 Task: Look for space in Srono, Indonesia from 2nd September, 2023 to 10th September, 2023 for 1 adult in price range Rs.5000 to Rs.16000. Place can be private room with 1  bedroom having 1 bed and 1 bathroom. Property type can be house, flat, guest house, hotel. Booking option can be shelf check-in. Required host language is English.
Action: Mouse moved to (434, 76)
Screenshot: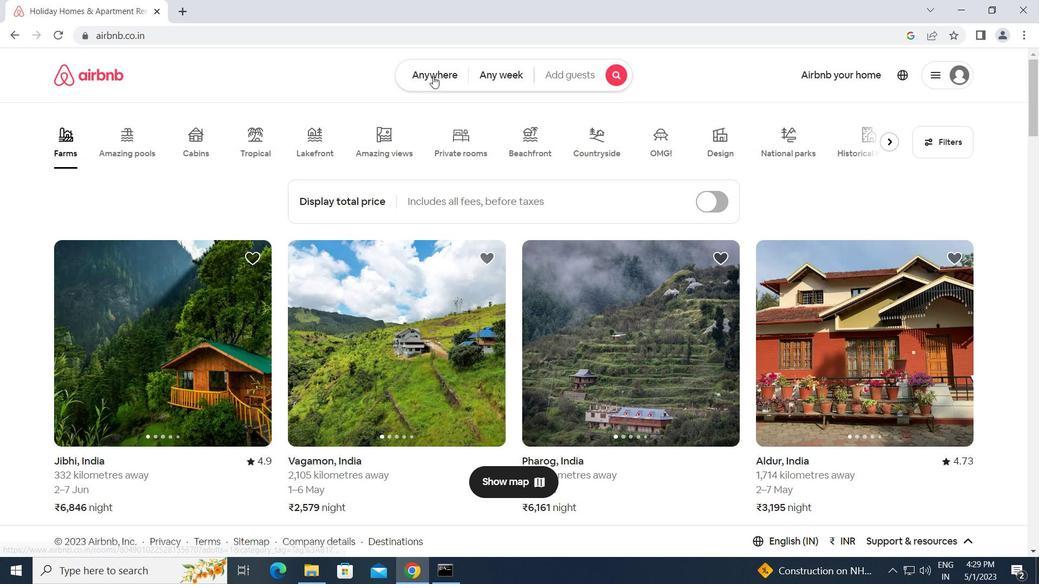 
Action: Mouse pressed left at (434, 76)
Screenshot: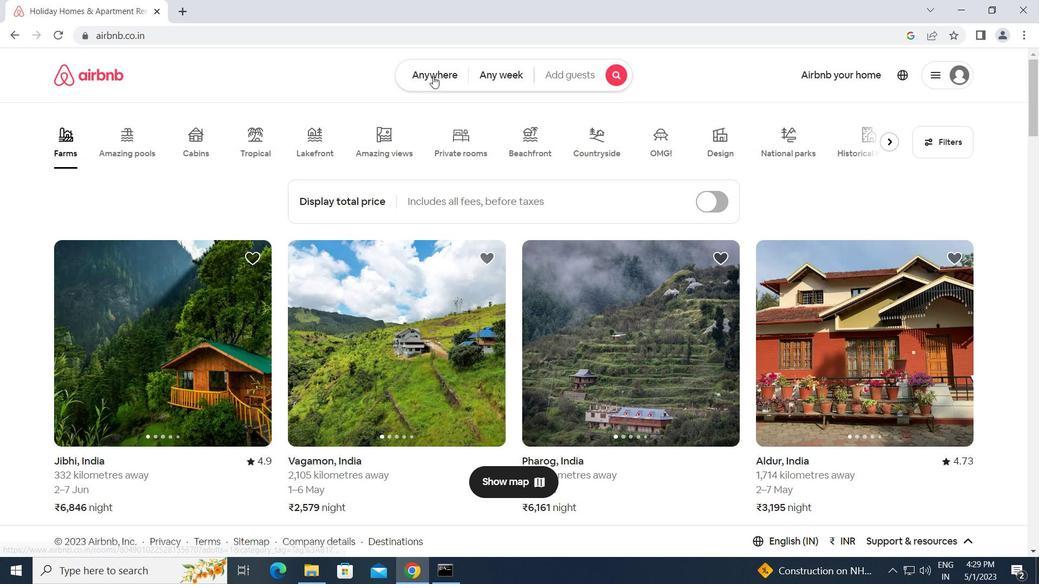 
Action: Mouse moved to (385, 113)
Screenshot: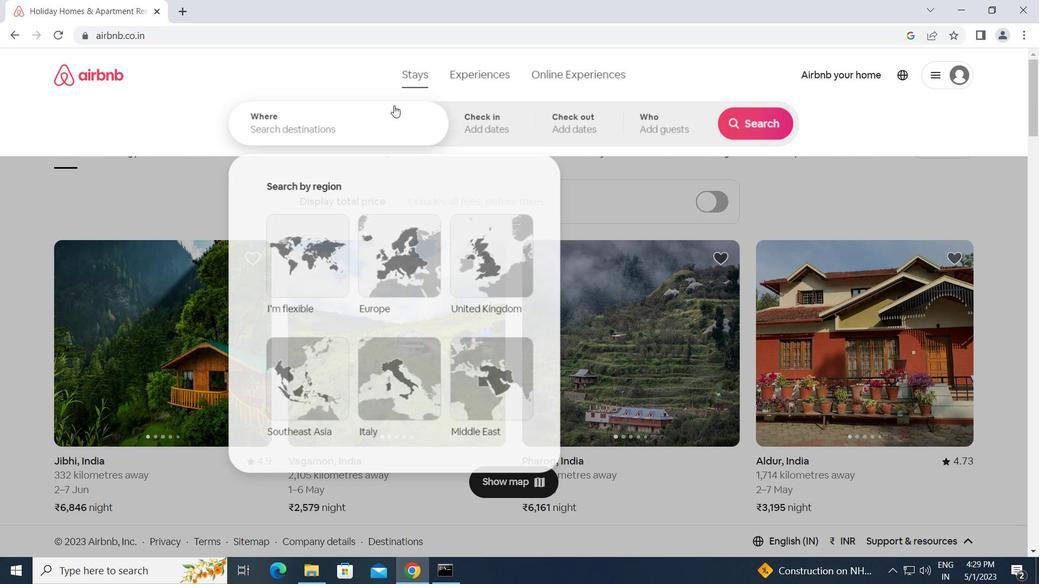 
Action: Mouse pressed left at (385, 113)
Screenshot: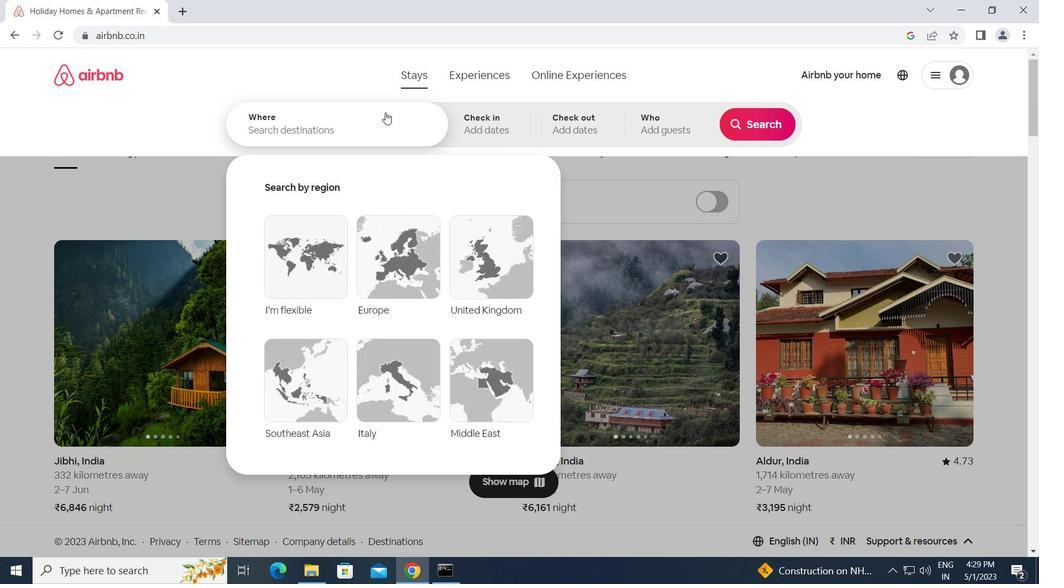 
Action: Key pressed s<Key.caps_lock>rono,<Key.space><Key.caps_lock>i<Key.caps_lock>ndonesia<Key.enter>
Screenshot: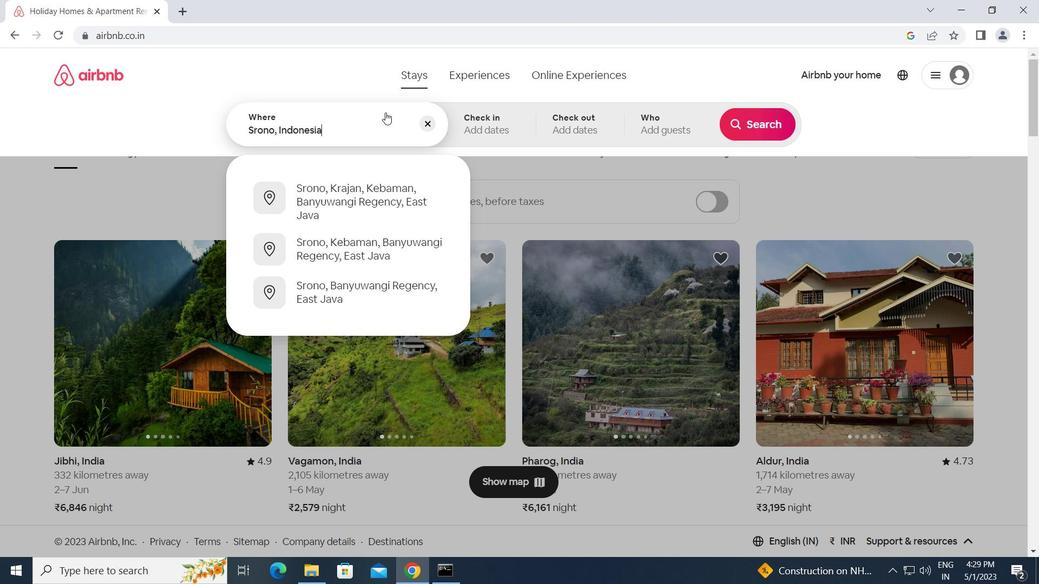 
Action: Mouse moved to (753, 234)
Screenshot: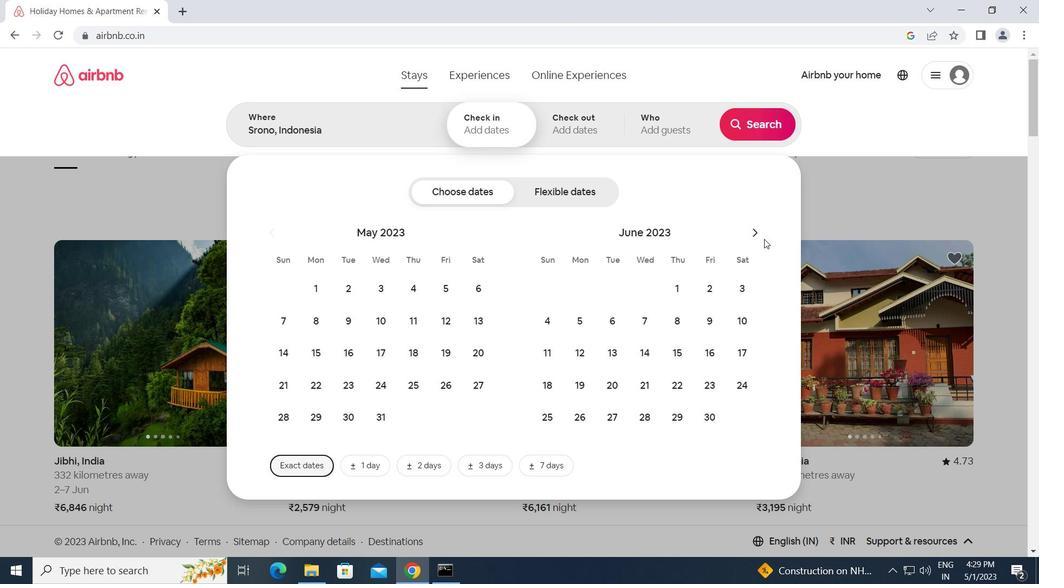 
Action: Mouse pressed left at (753, 234)
Screenshot: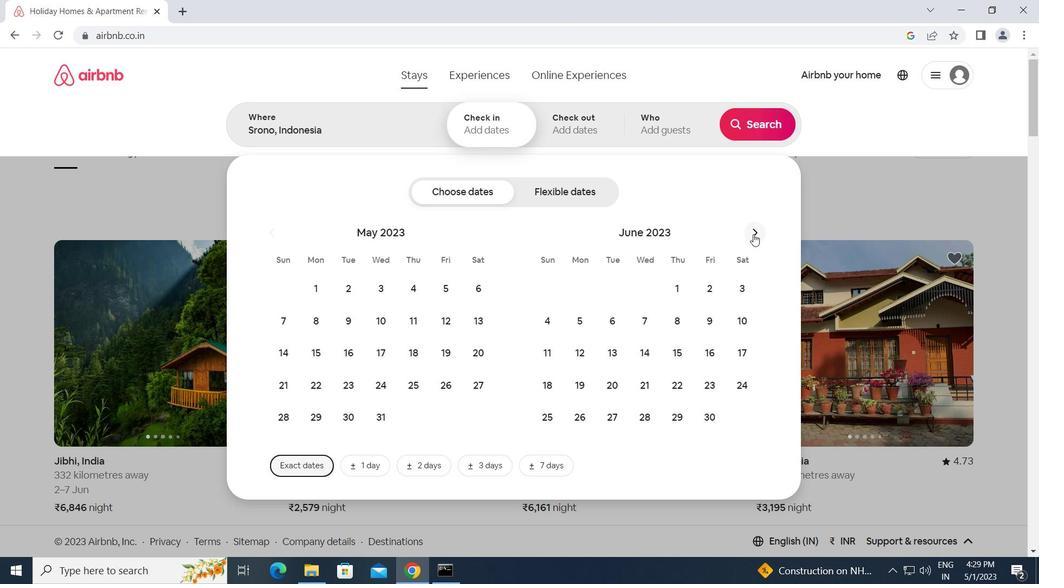 
Action: Mouse pressed left at (753, 234)
Screenshot: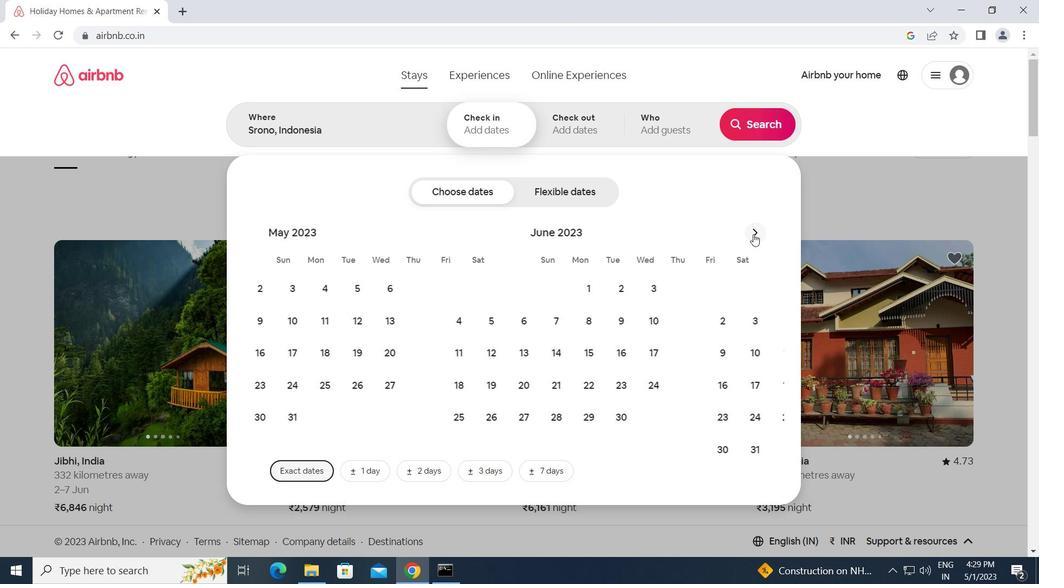 
Action: Mouse pressed left at (753, 234)
Screenshot: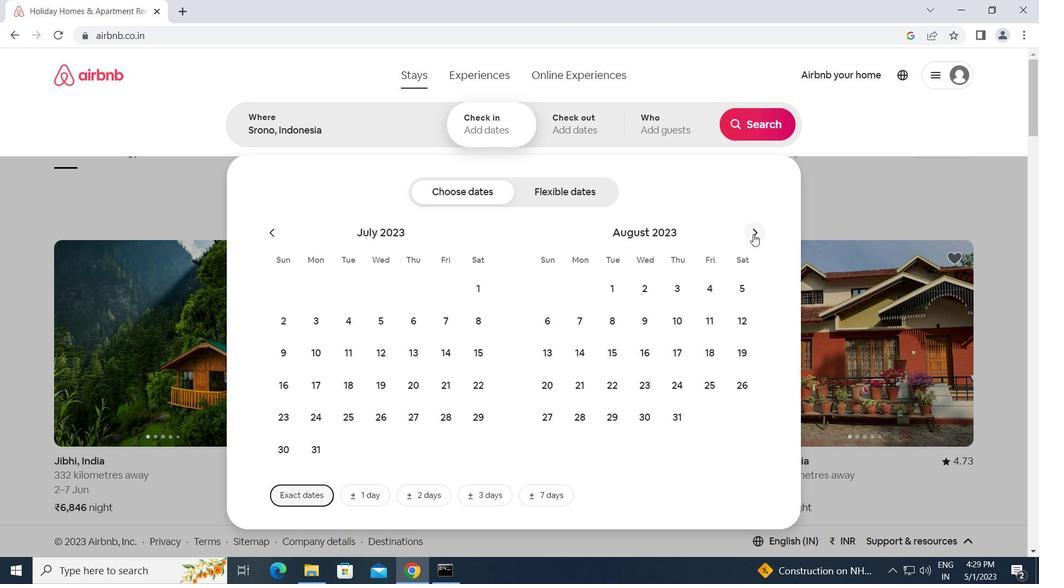 
Action: Mouse moved to (730, 290)
Screenshot: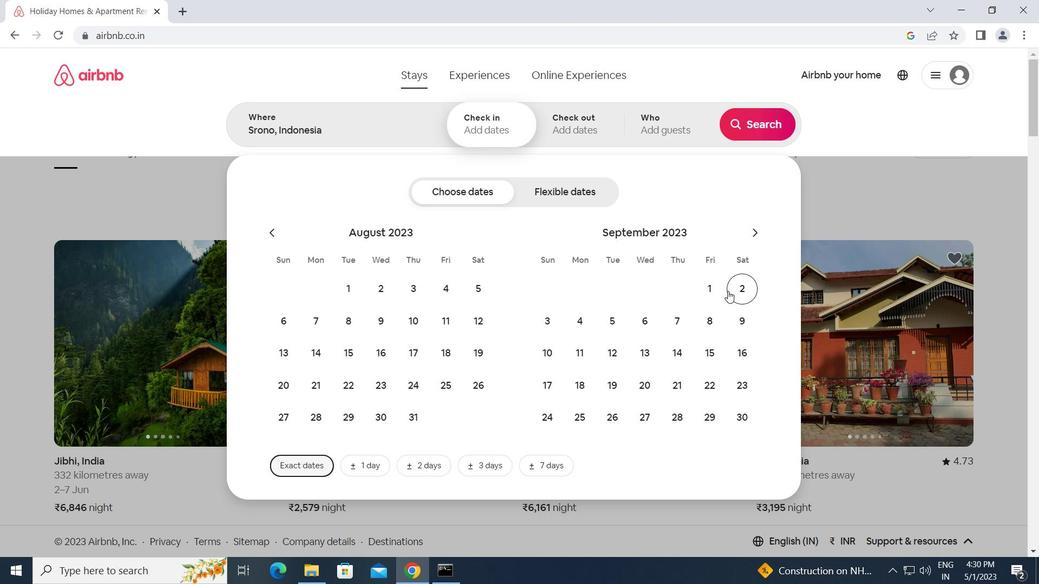 
Action: Mouse pressed left at (730, 290)
Screenshot: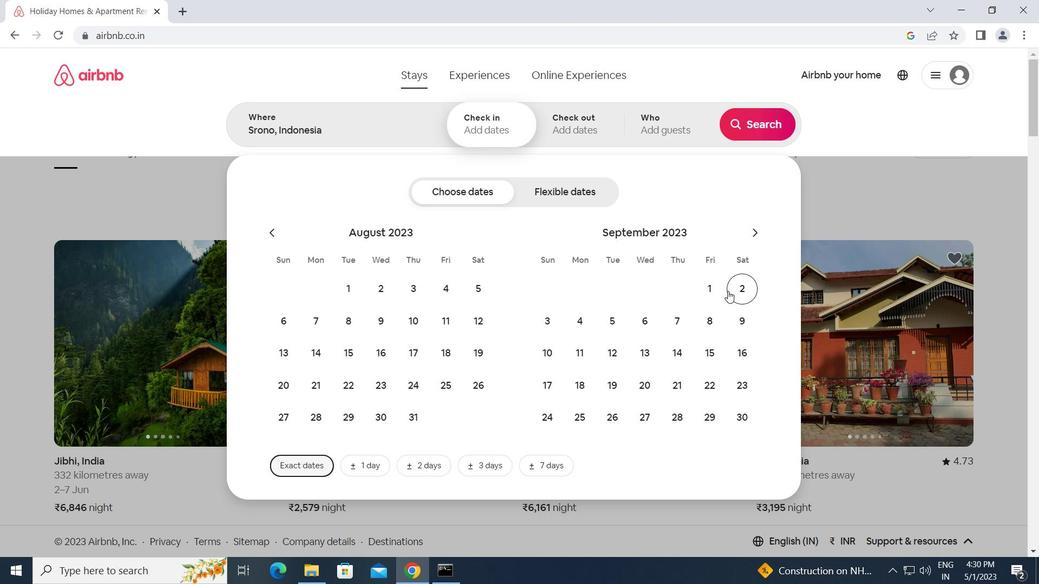 
Action: Mouse moved to (556, 350)
Screenshot: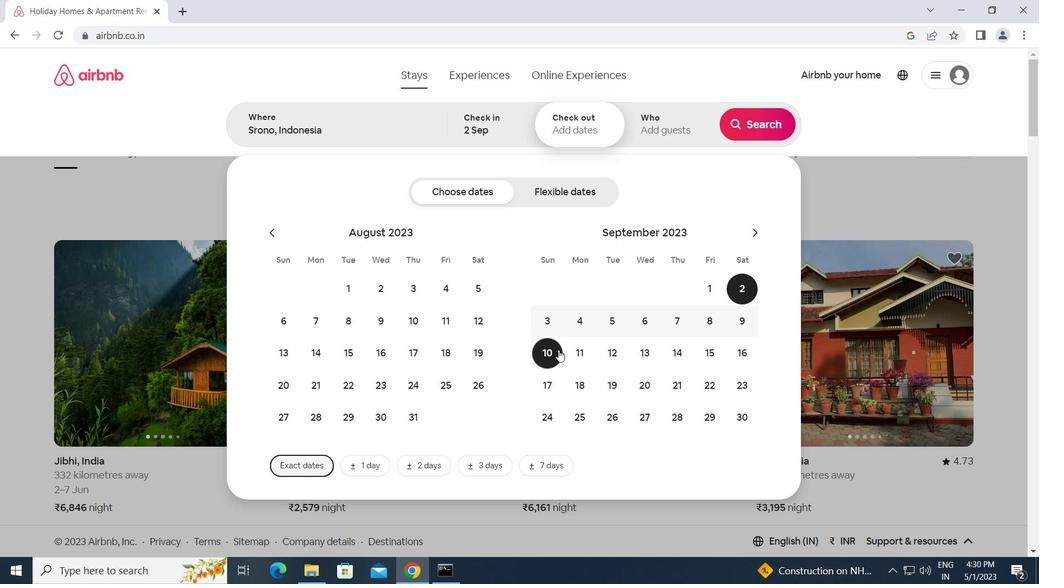 
Action: Mouse pressed left at (556, 350)
Screenshot: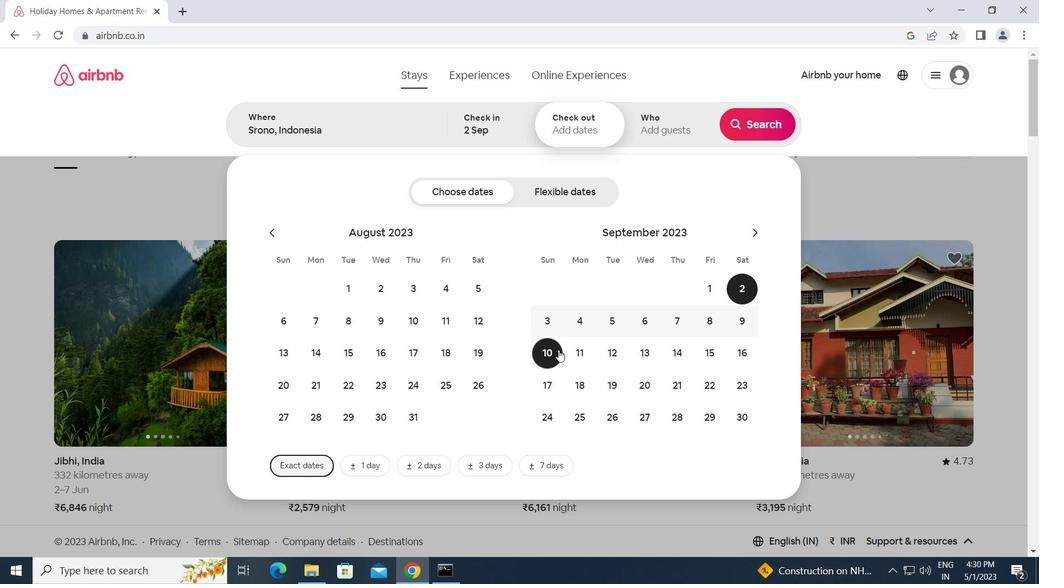 
Action: Mouse moved to (660, 127)
Screenshot: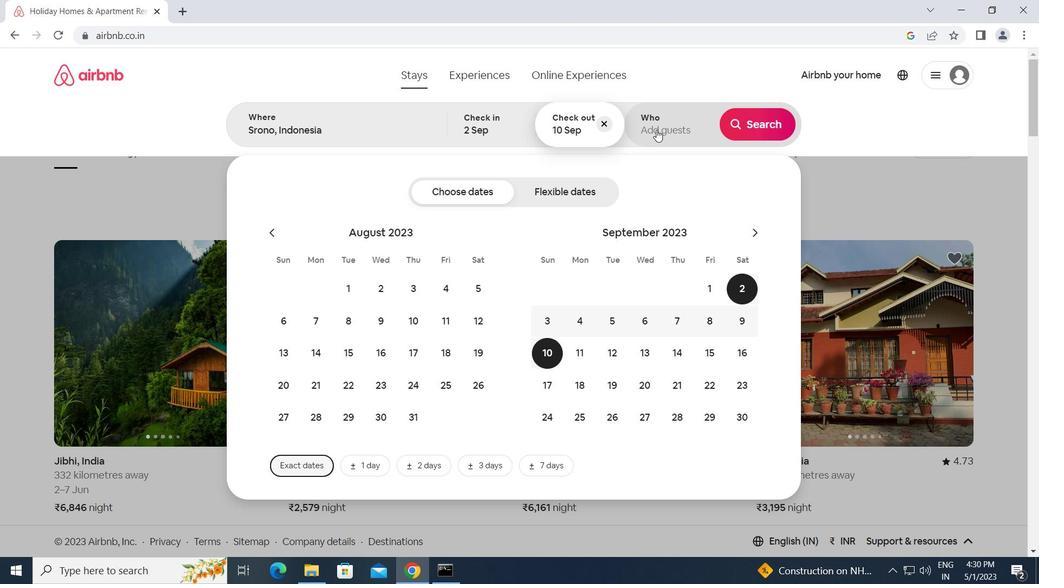 
Action: Mouse pressed left at (660, 127)
Screenshot: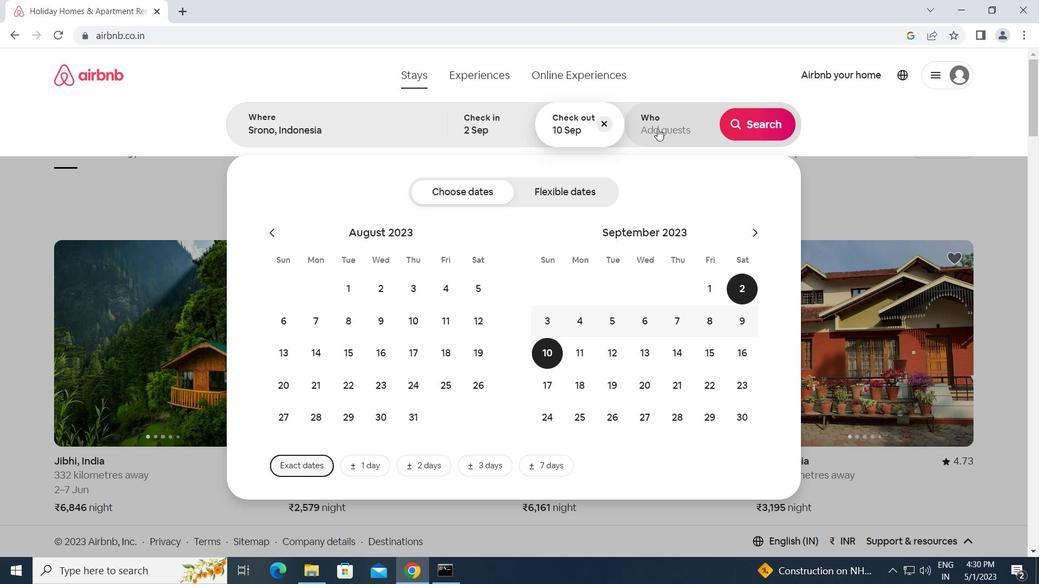 
Action: Mouse moved to (763, 199)
Screenshot: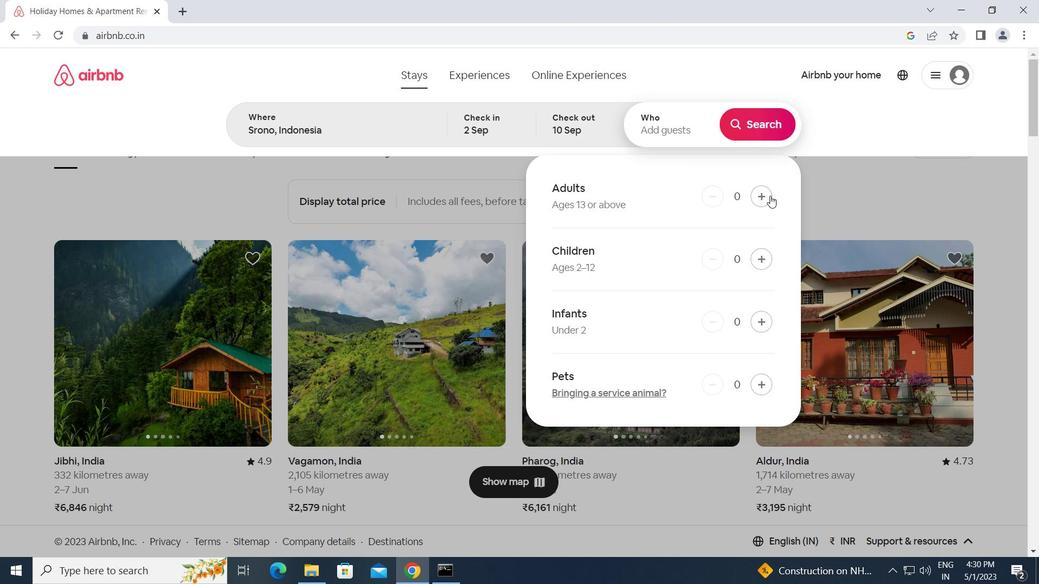 
Action: Mouse pressed left at (763, 199)
Screenshot: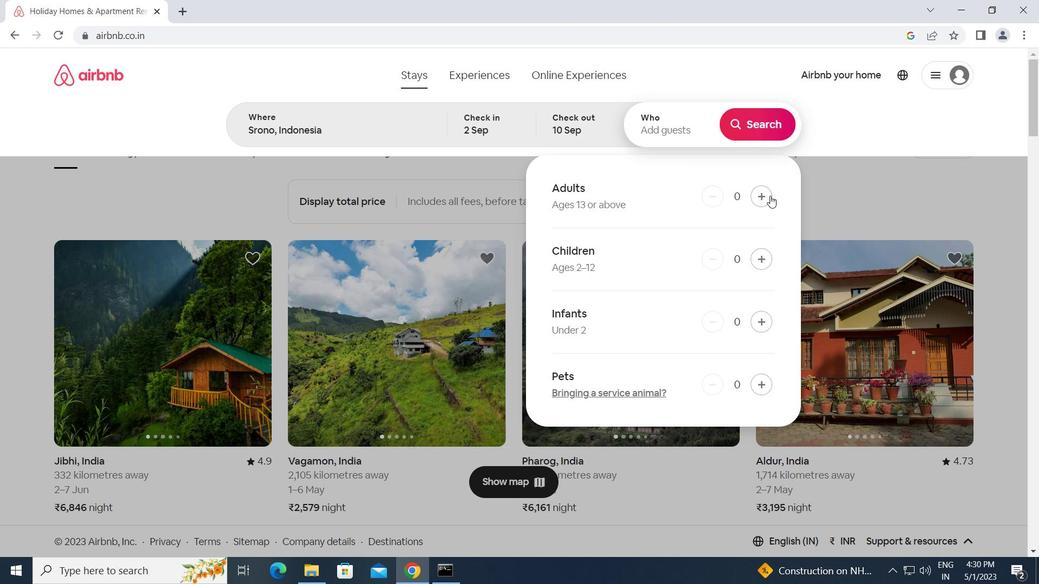 
Action: Mouse moved to (765, 109)
Screenshot: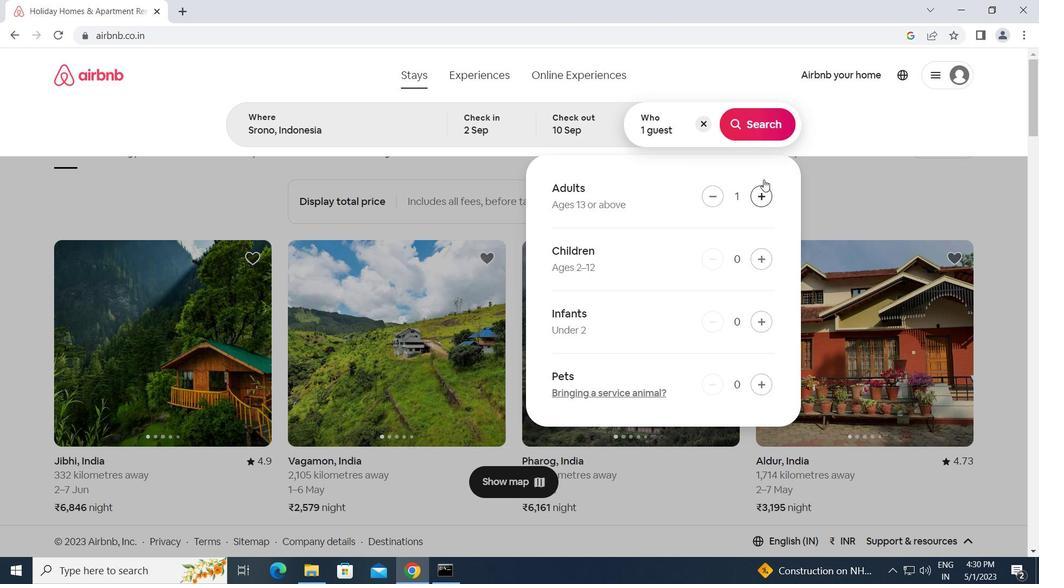 
Action: Mouse pressed left at (765, 109)
Screenshot: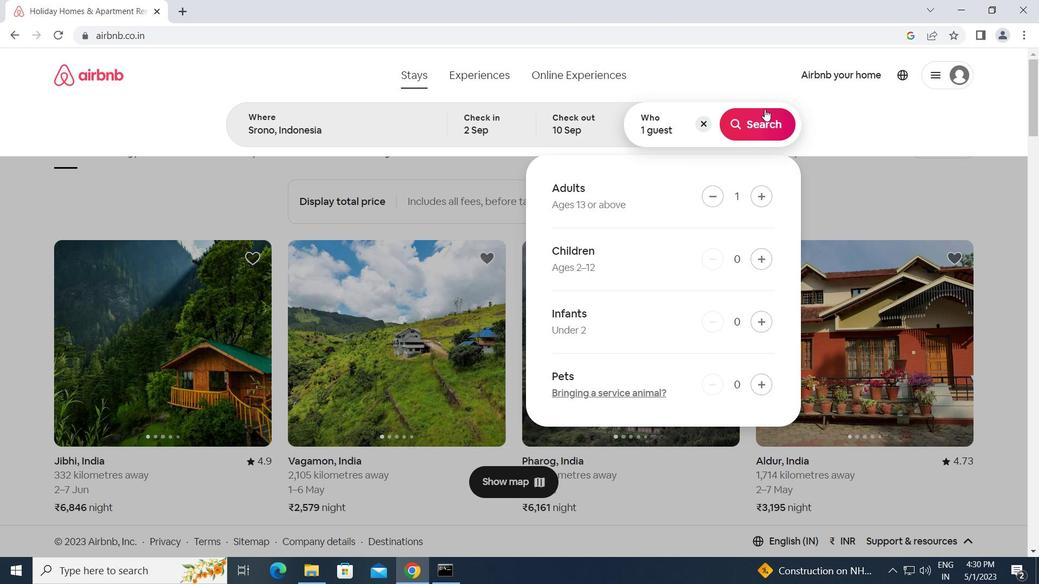 
Action: Mouse moved to (963, 127)
Screenshot: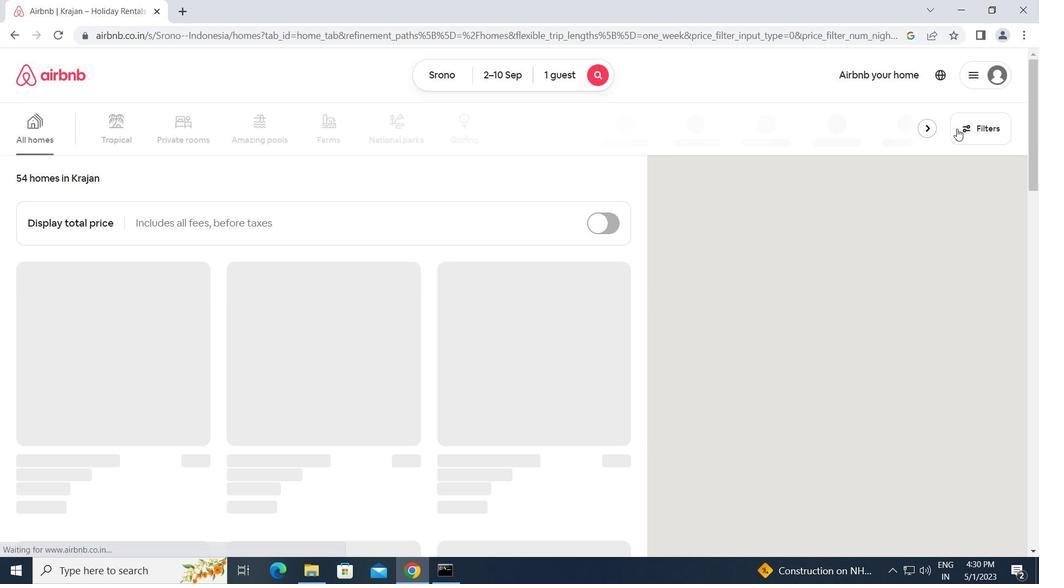 
Action: Mouse pressed left at (963, 127)
Screenshot: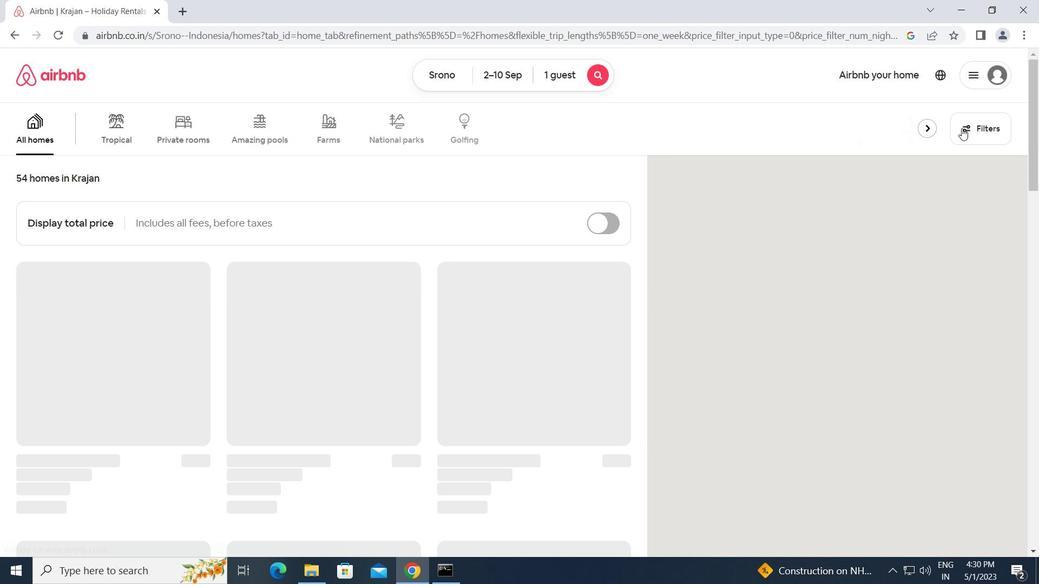 
Action: Mouse moved to (360, 305)
Screenshot: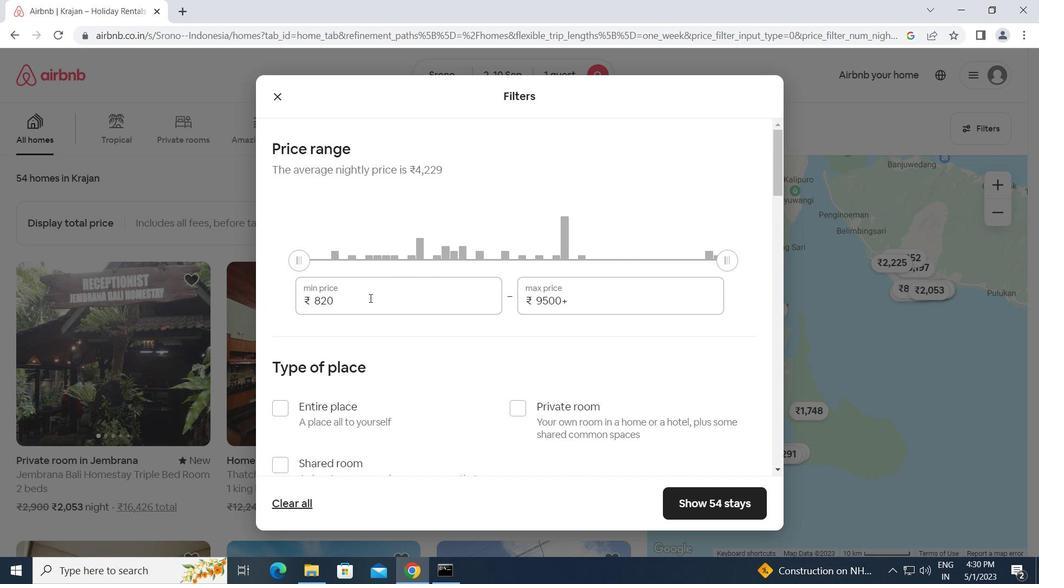 
Action: Mouse pressed left at (360, 305)
Screenshot: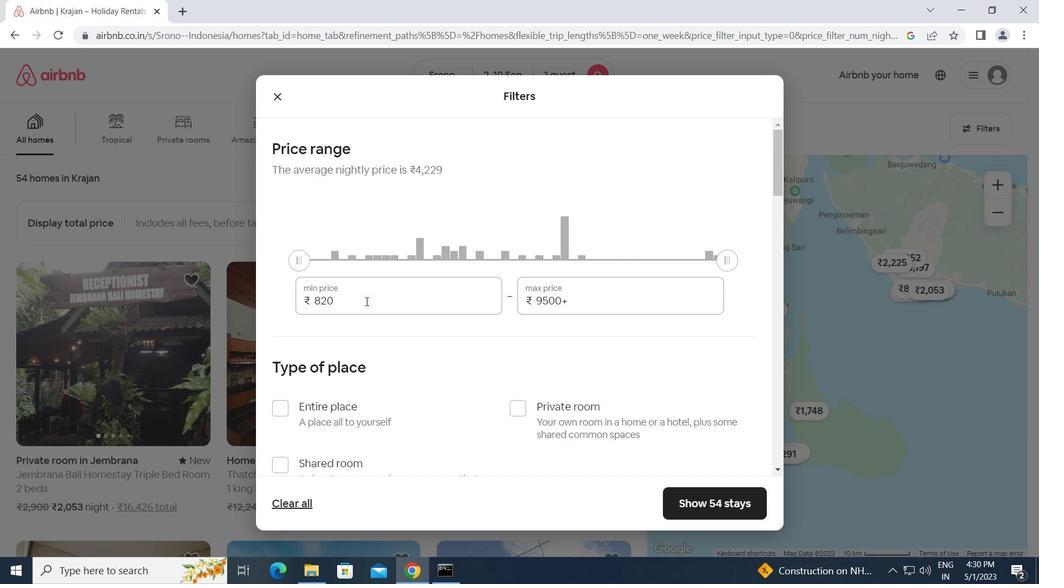 
Action: Mouse moved to (306, 313)
Screenshot: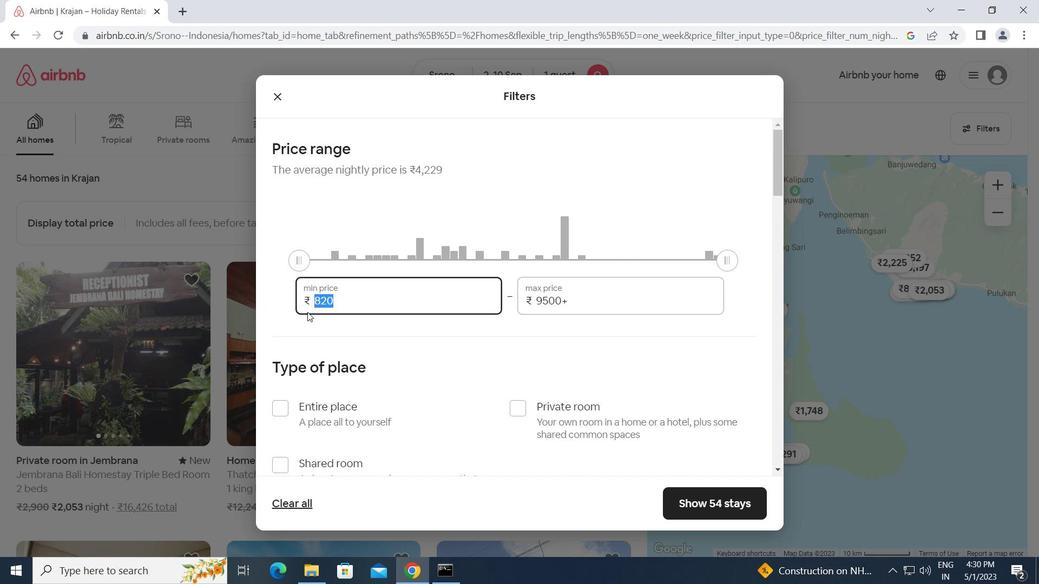 
Action: Key pressed 5000<Key.tab>16000
Screenshot: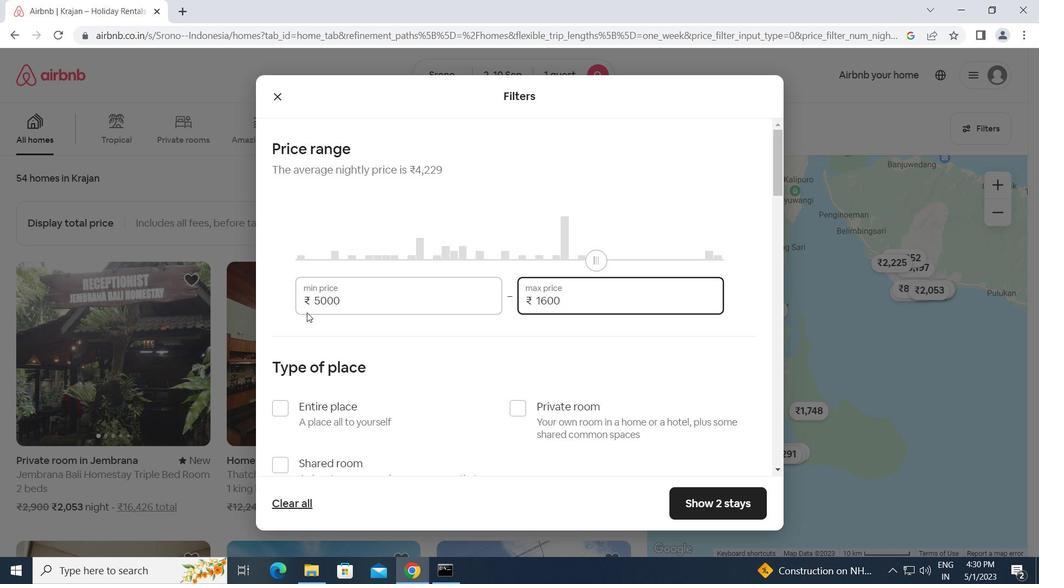 
Action: Mouse moved to (371, 318)
Screenshot: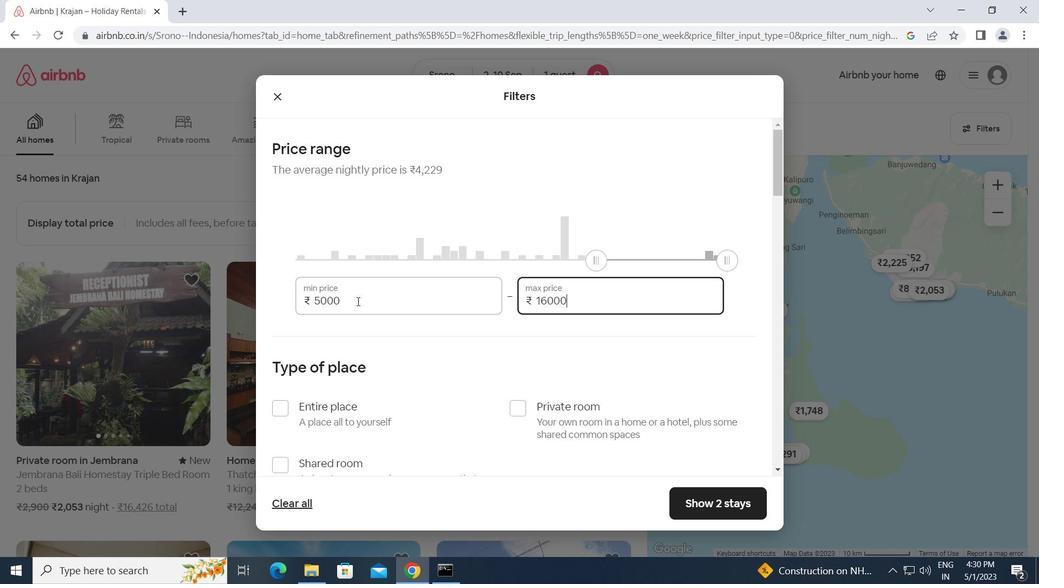 
Action: Mouse scrolled (371, 317) with delta (0, 0)
Screenshot: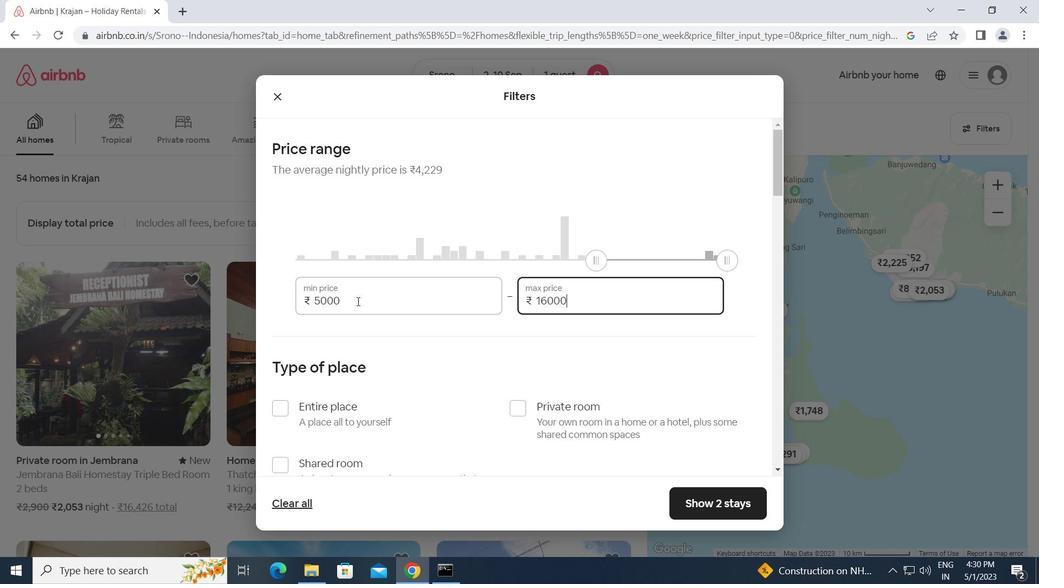
Action: Mouse moved to (376, 324)
Screenshot: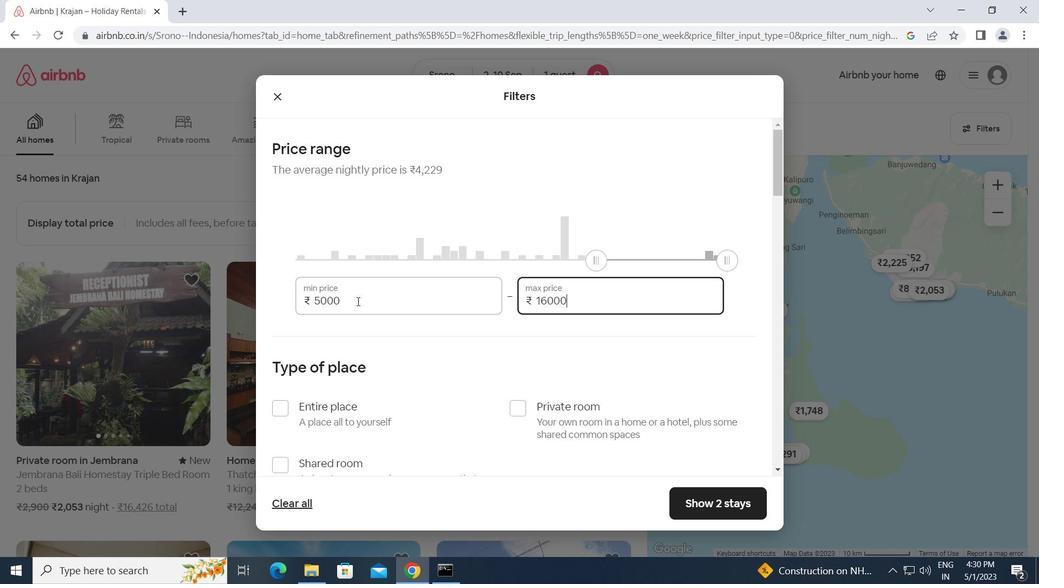 
Action: Mouse scrolled (376, 323) with delta (0, 0)
Screenshot: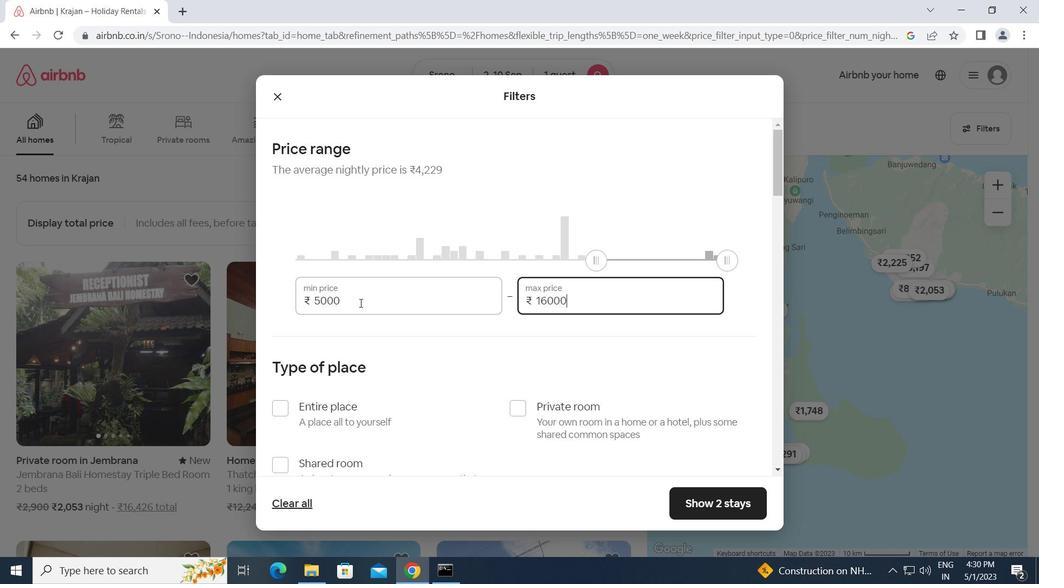 
Action: Mouse moved to (524, 273)
Screenshot: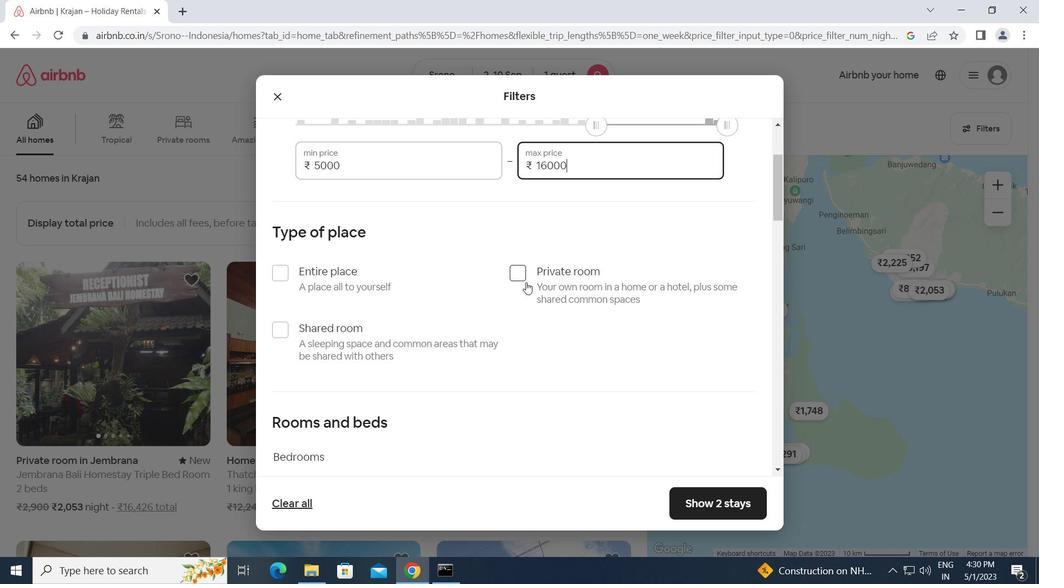 
Action: Mouse pressed left at (524, 273)
Screenshot: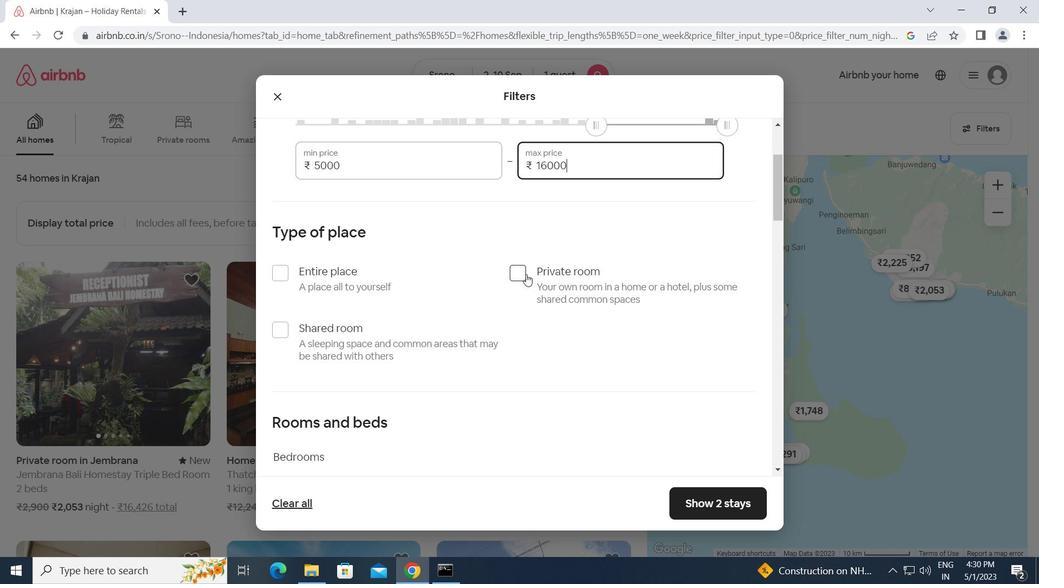
Action: Mouse moved to (511, 294)
Screenshot: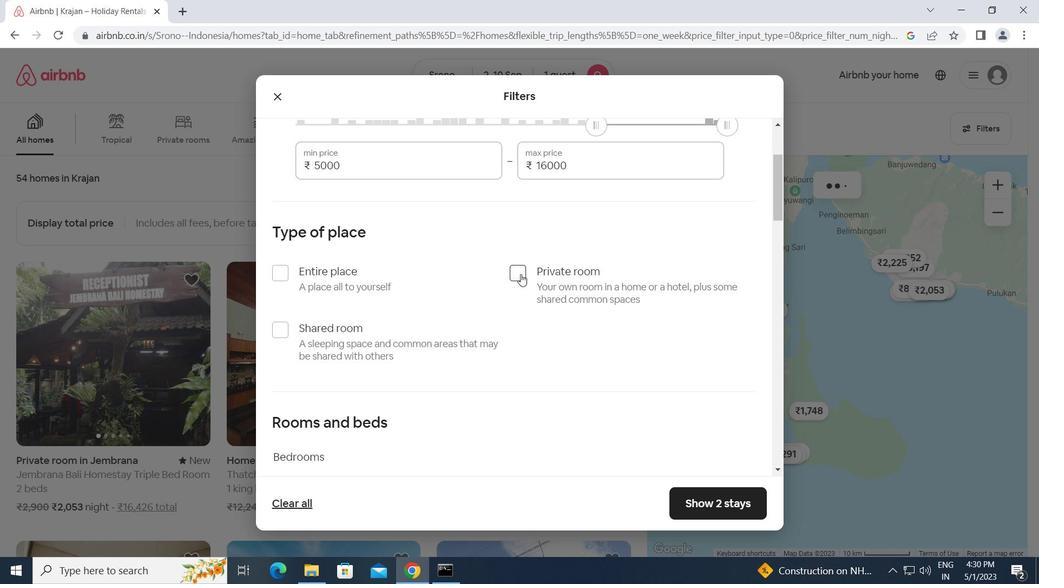 
Action: Mouse scrolled (511, 293) with delta (0, 0)
Screenshot: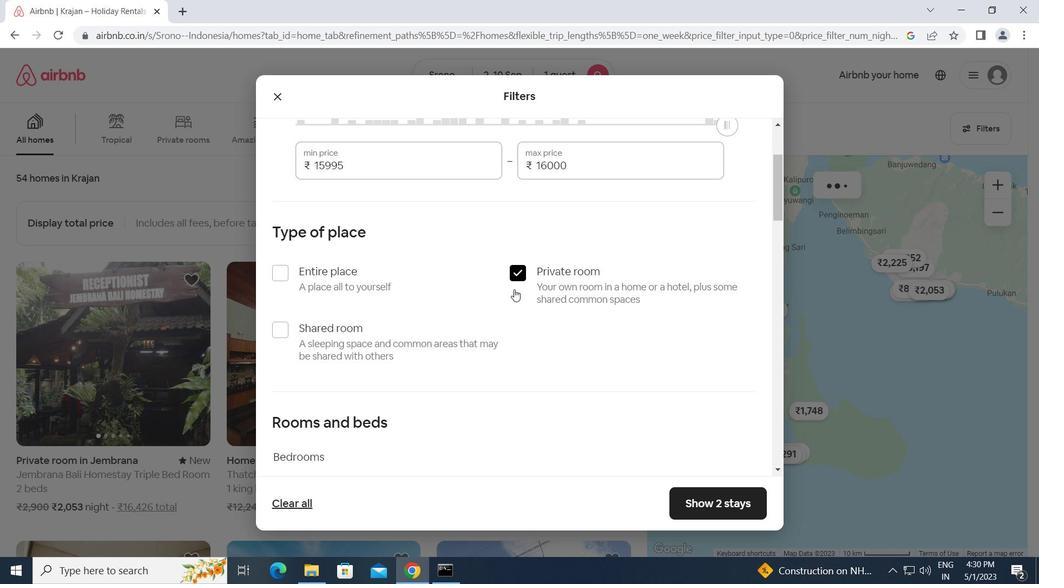 
Action: Mouse moved to (510, 294)
Screenshot: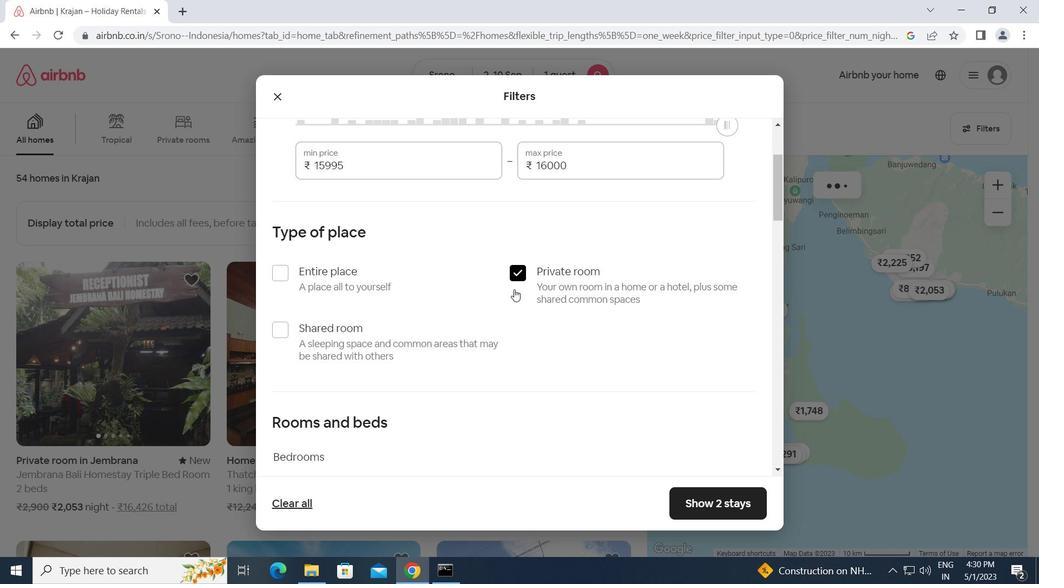 
Action: Mouse scrolled (510, 293) with delta (0, 0)
Screenshot: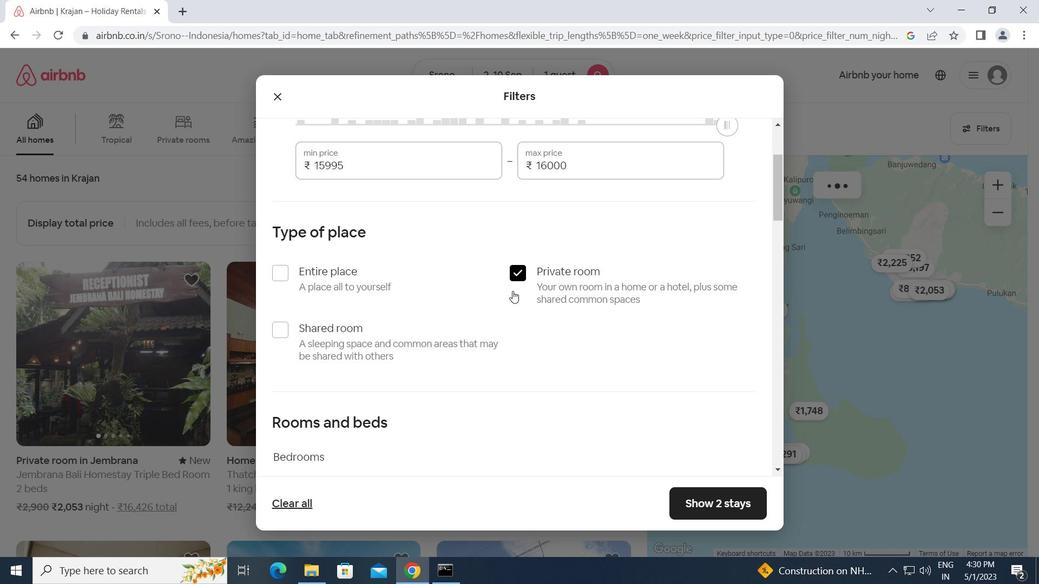 
Action: Mouse scrolled (510, 293) with delta (0, 0)
Screenshot: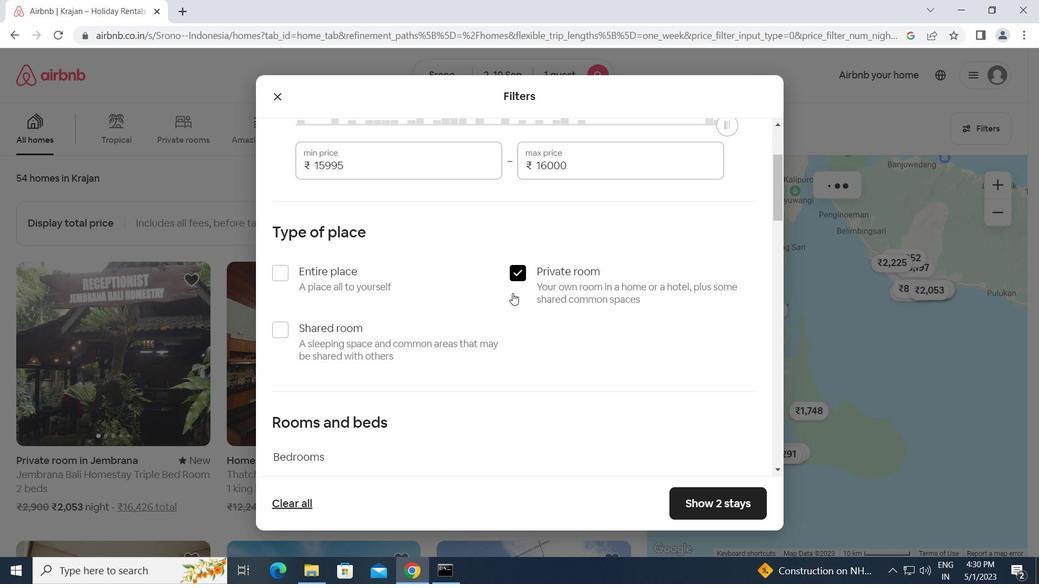
Action: Mouse scrolled (510, 293) with delta (0, 0)
Screenshot: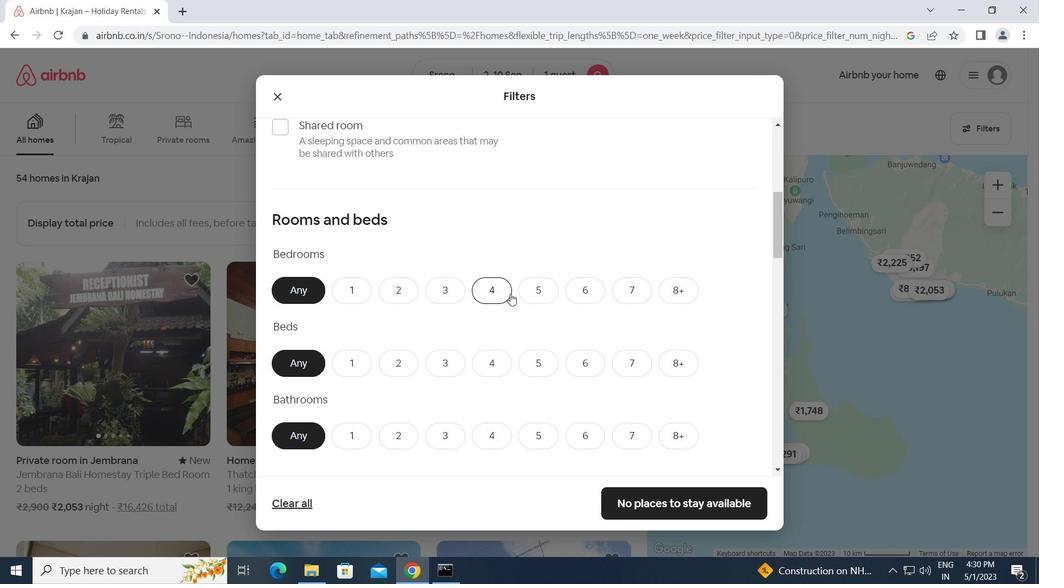 
Action: Mouse scrolled (510, 293) with delta (0, 0)
Screenshot: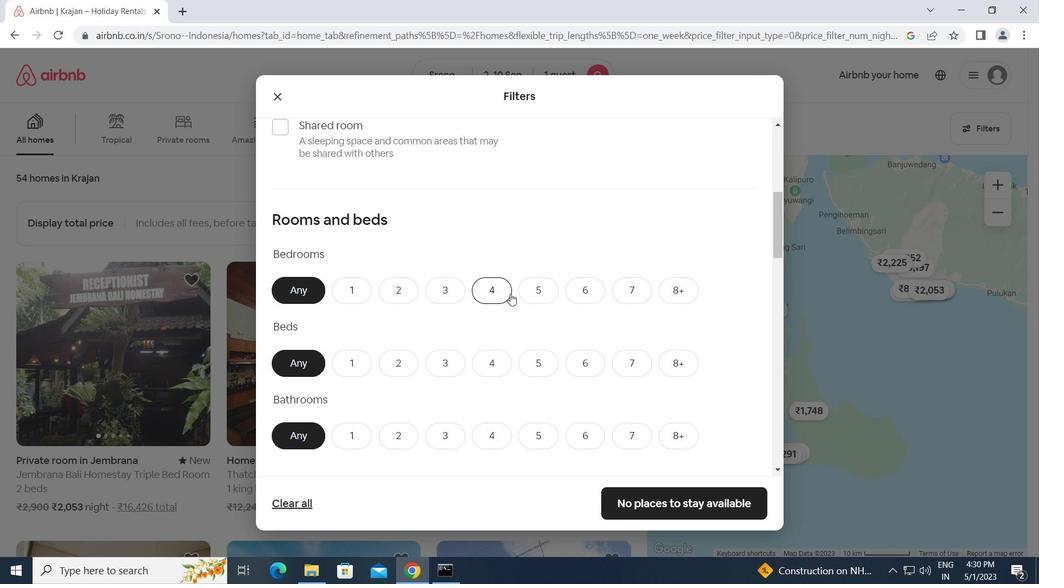 
Action: Mouse moved to (349, 155)
Screenshot: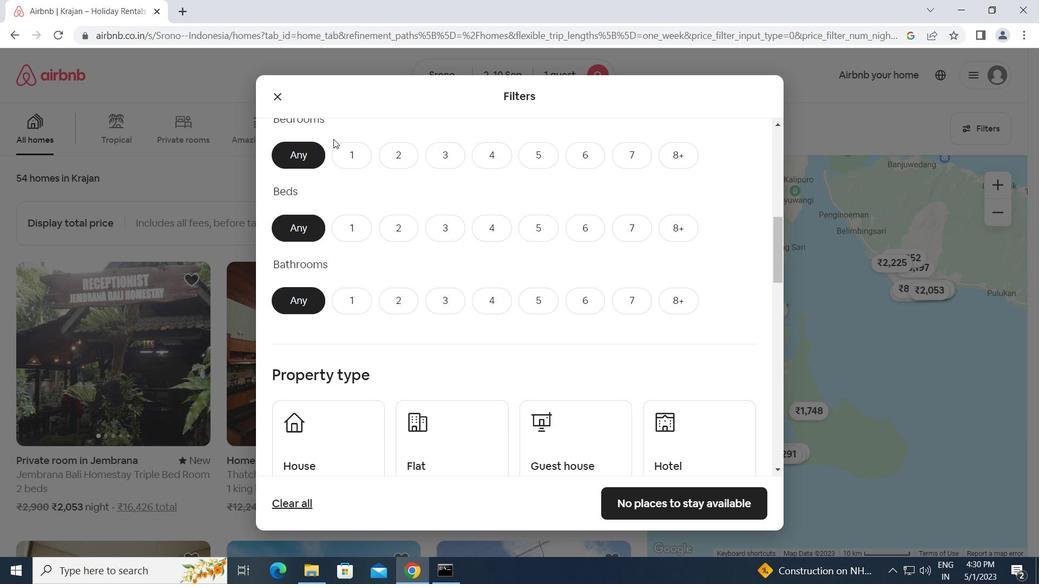 
Action: Mouse pressed left at (349, 155)
Screenshot: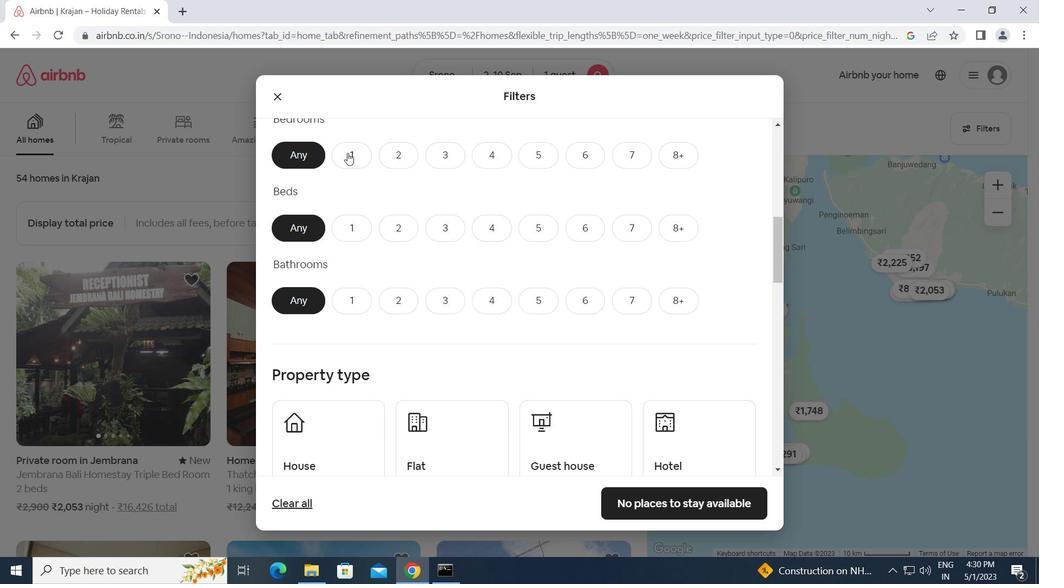 
Action: Mouse moved to (353, 228)
Screenshot: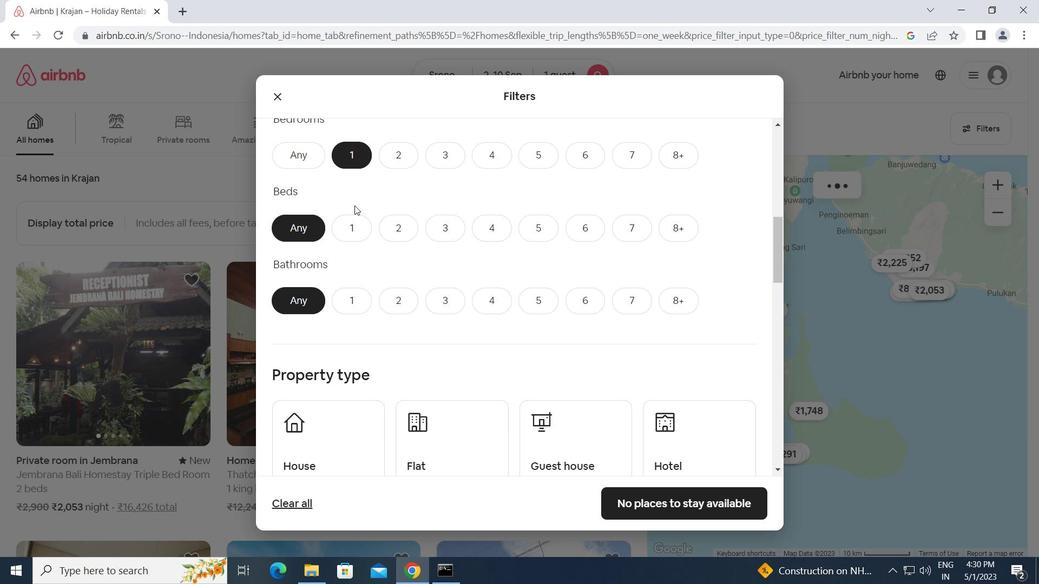 
Action: Mouse pressed left at (353, 228)
Screenshot: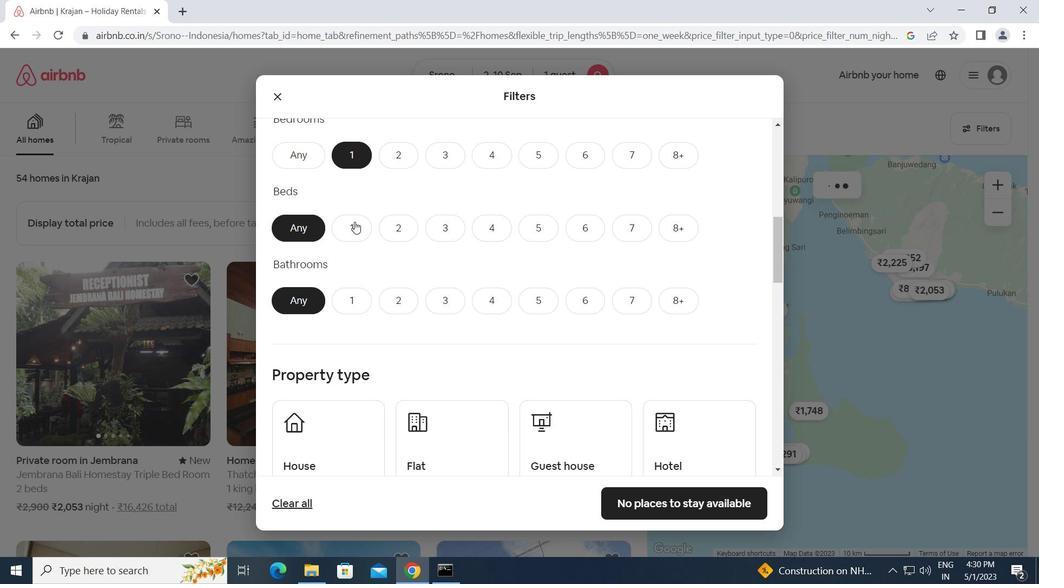 
Action: Mouse moved to (350, 291)
Screenshot: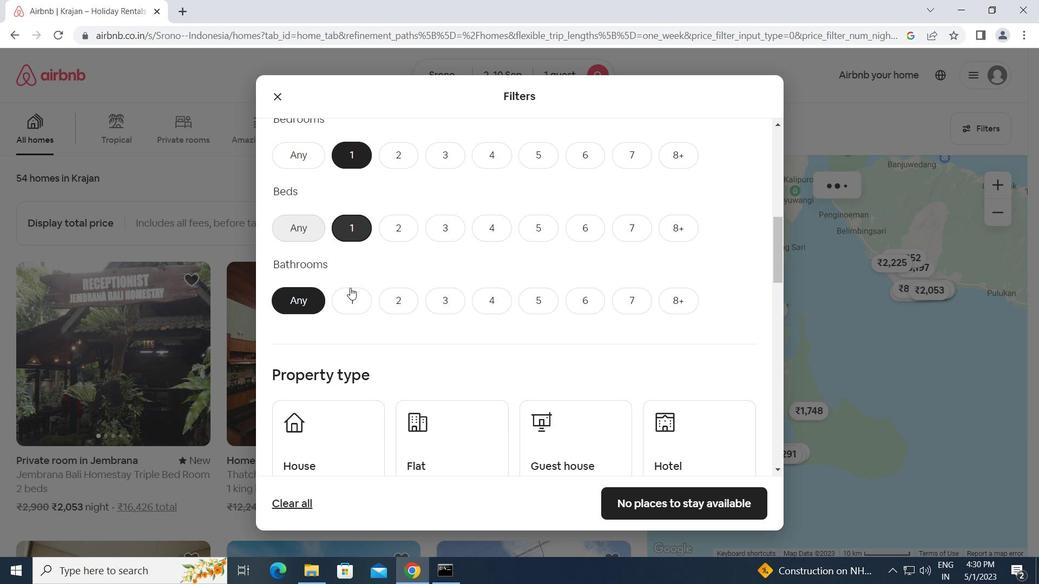 
Action: Mouse pressed left at (350, 291)
Screenshot: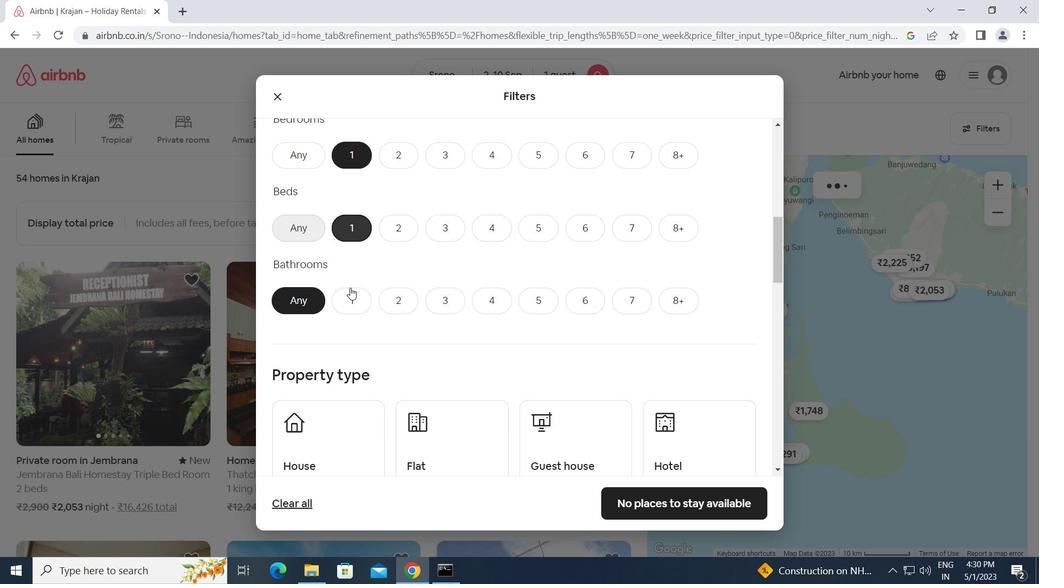 
Action: Mouse moved to (350, 293)
Screenshot: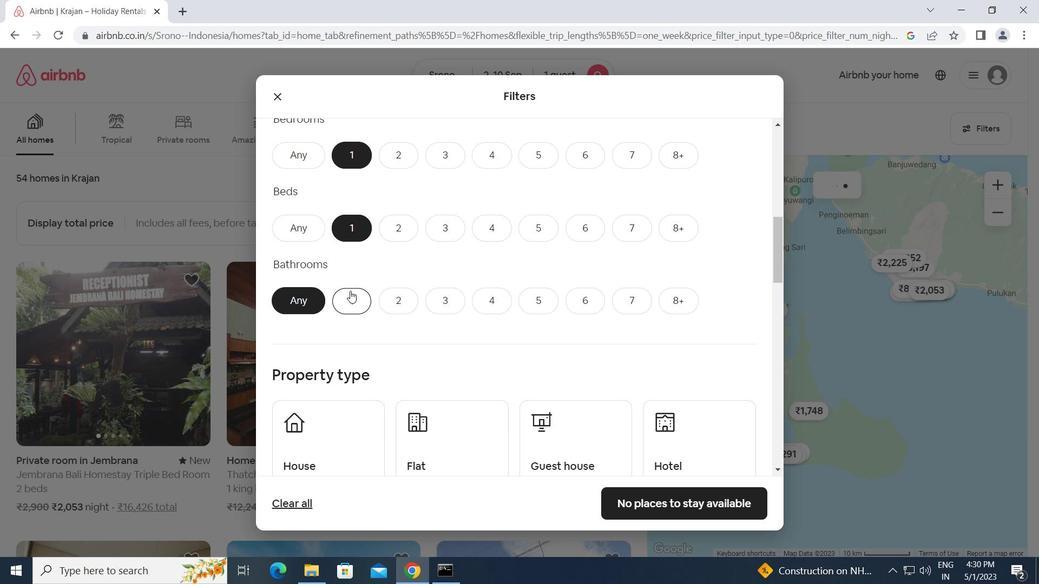 
Action: Mouse scrolled (350, 293) with delta (0, 0)
Screenshot: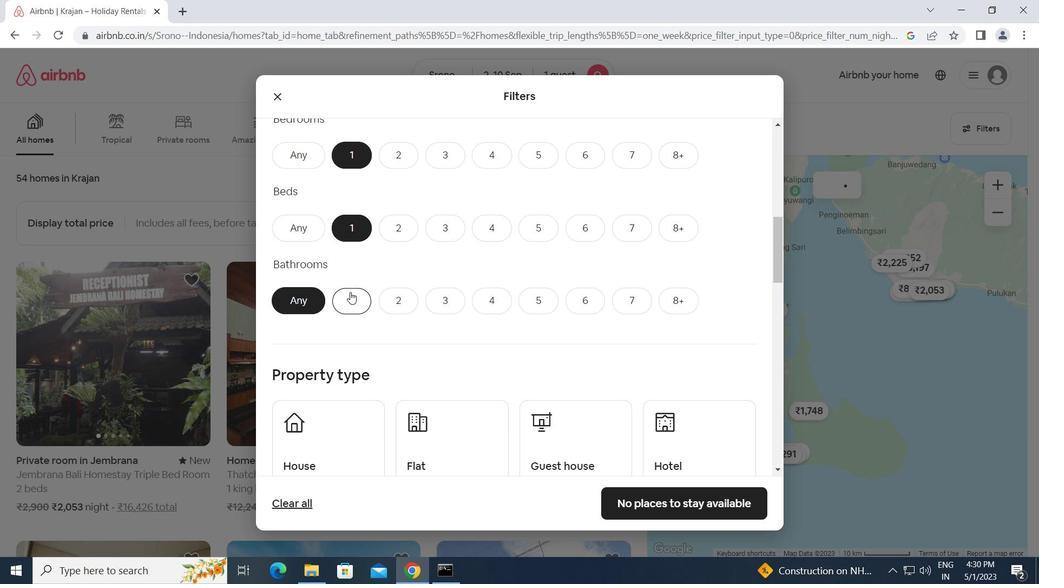 
Action: Mouse scrolled (350, 293) with delta (0, 0)
Screenshot: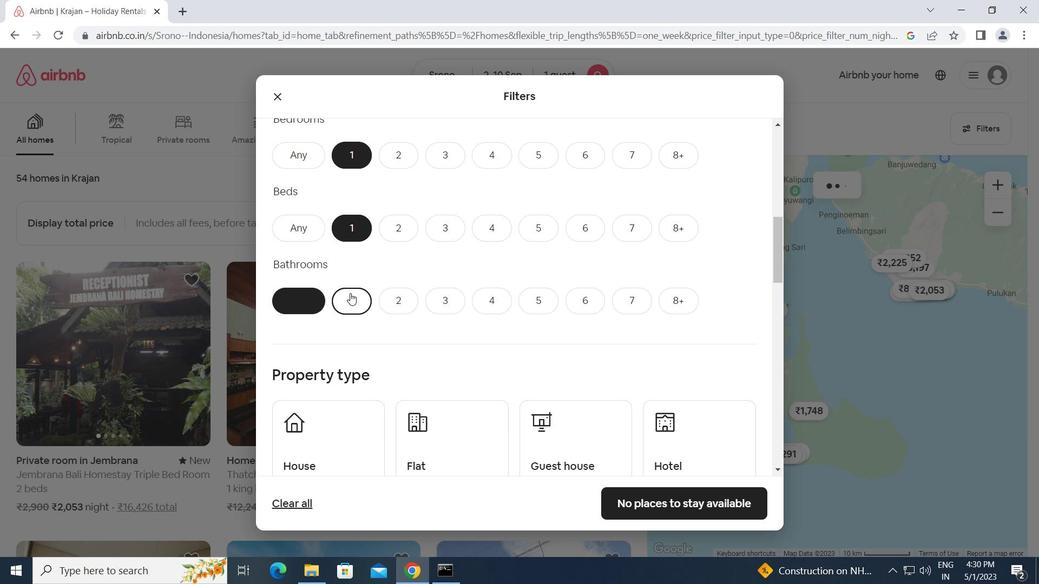 
Action: Mouse moved to (336, 296)
Screenshot: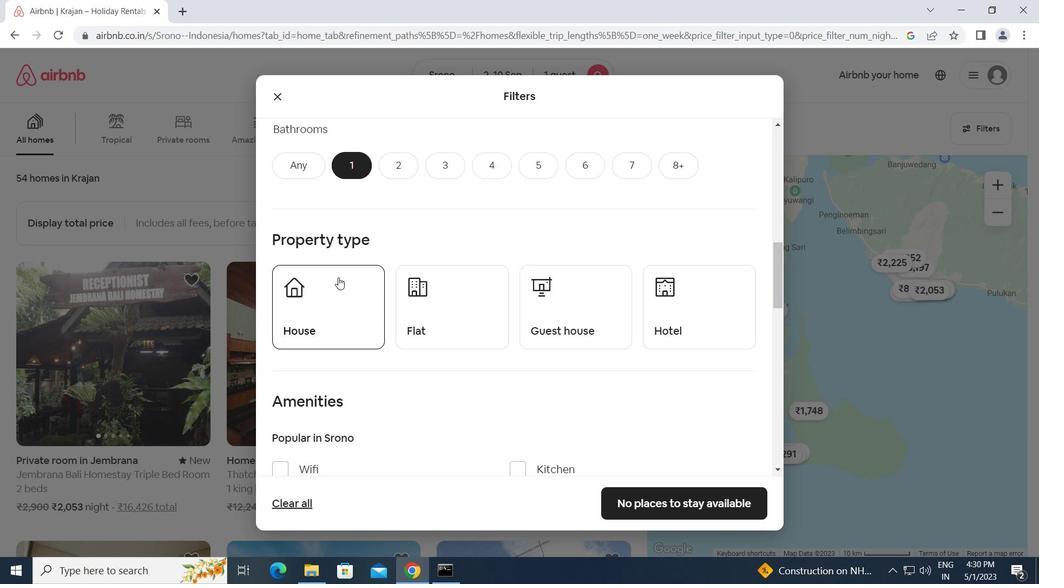 
Action: Mouse pressed left at (336, 296)
Screenshot: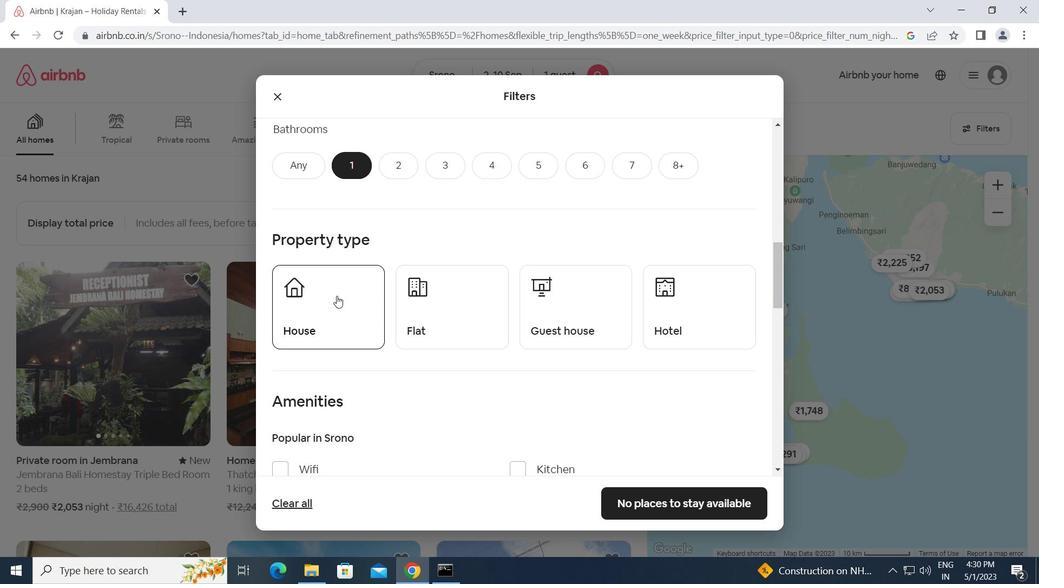 
Action: Mouse moved to (469, 314)
Screenshot: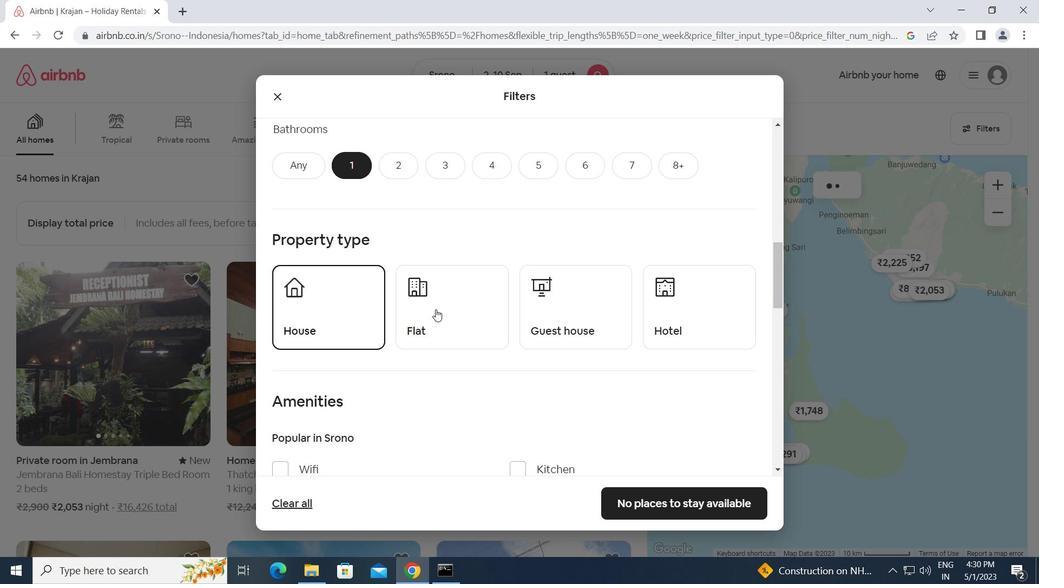 
Action: Mouse pressed left at (469, 314)
Screenshot: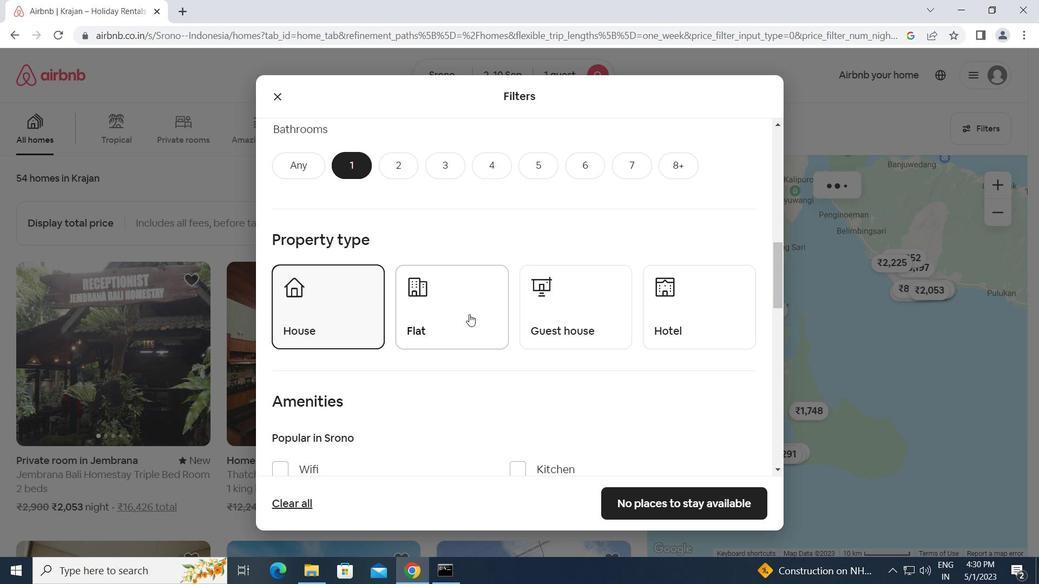 
Action: Mouse moved to (597, 314)
Screenshot: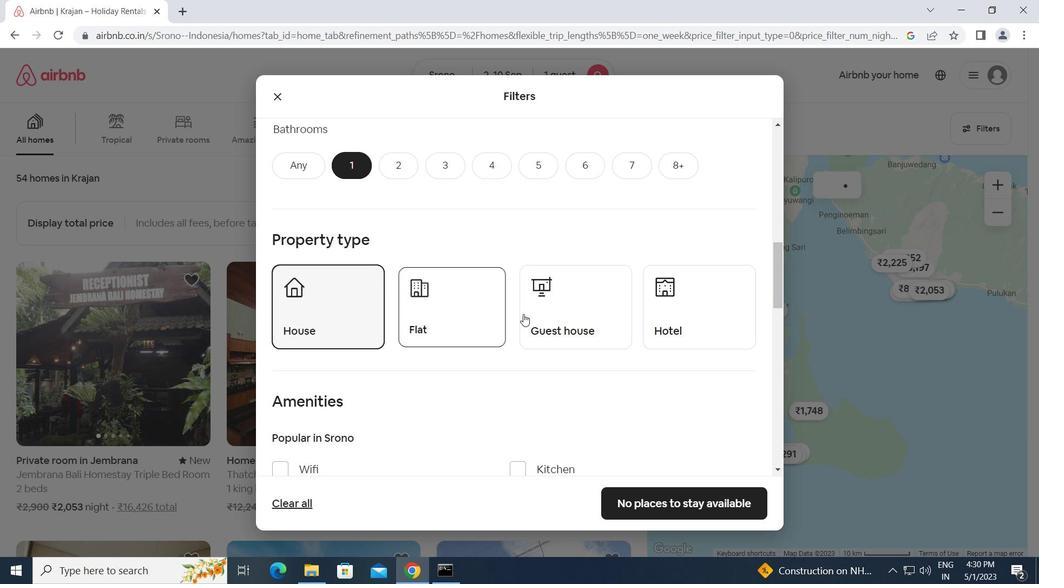 
Action: Mouse pressed left at (597, 314)
Screenshot: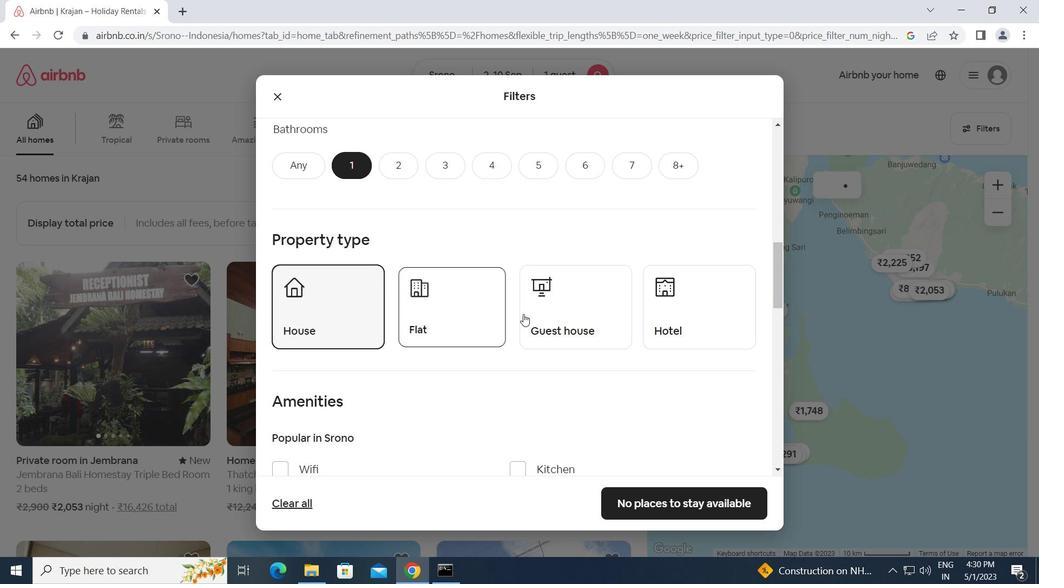 
Action: Mouse moved to (707, 314)
Screenshot: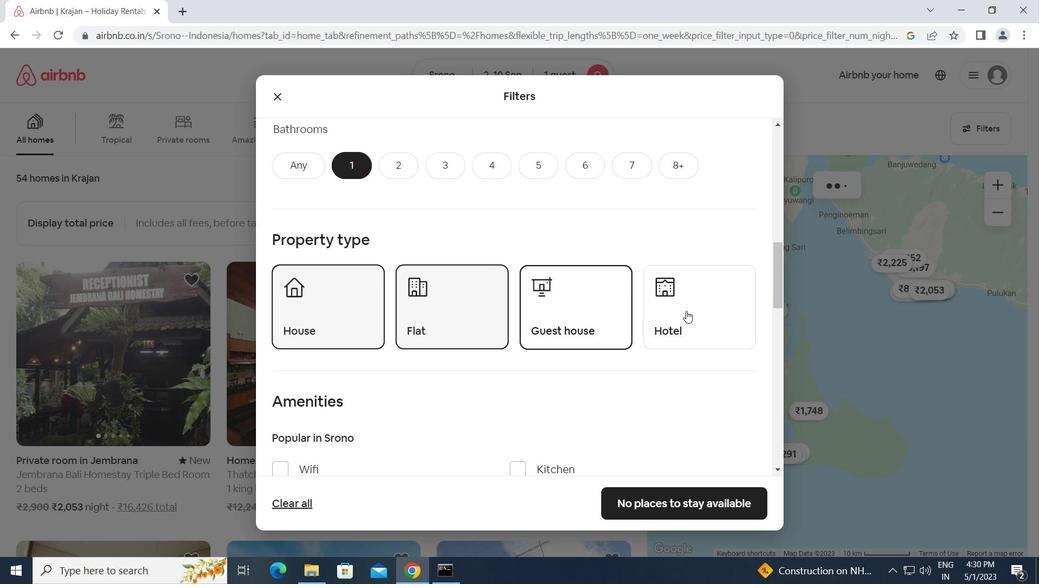 
Action: Mouse pressed left at (707, 314)
Screenshot: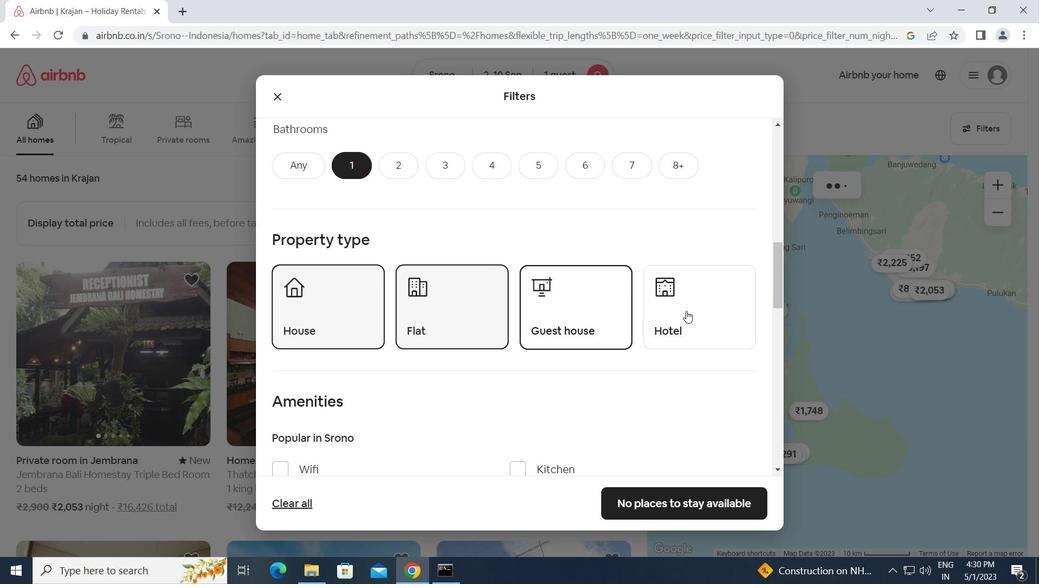 
Action: Mouse moved to (561, 326)
Screenshot: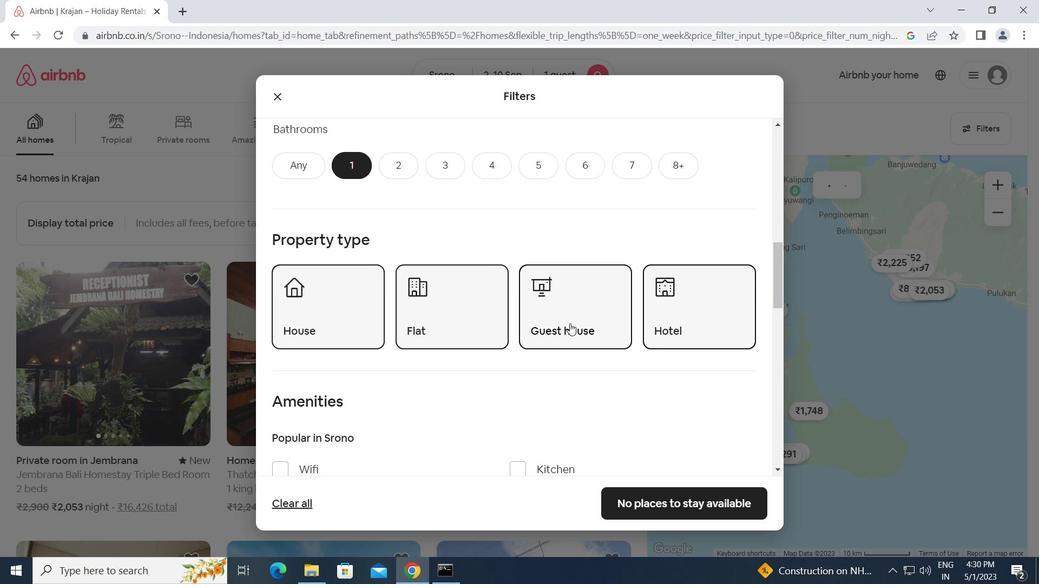 
Action: Mouse scrolled (561, 325) with delta (0, 0)
Screenshot: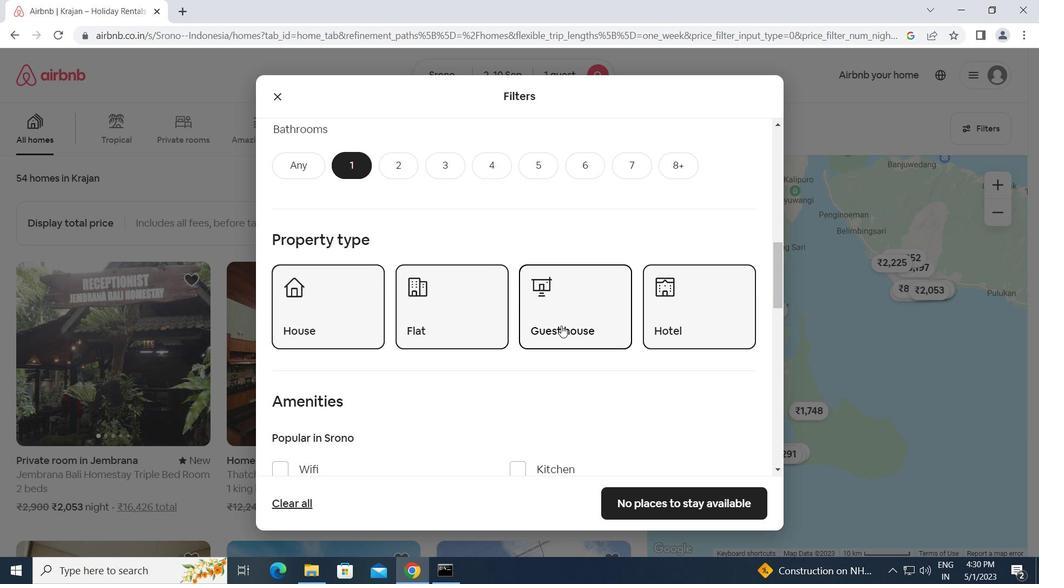 
Action: Mouse scrolled (561, 325) with delta (0, 0)
Screenshot: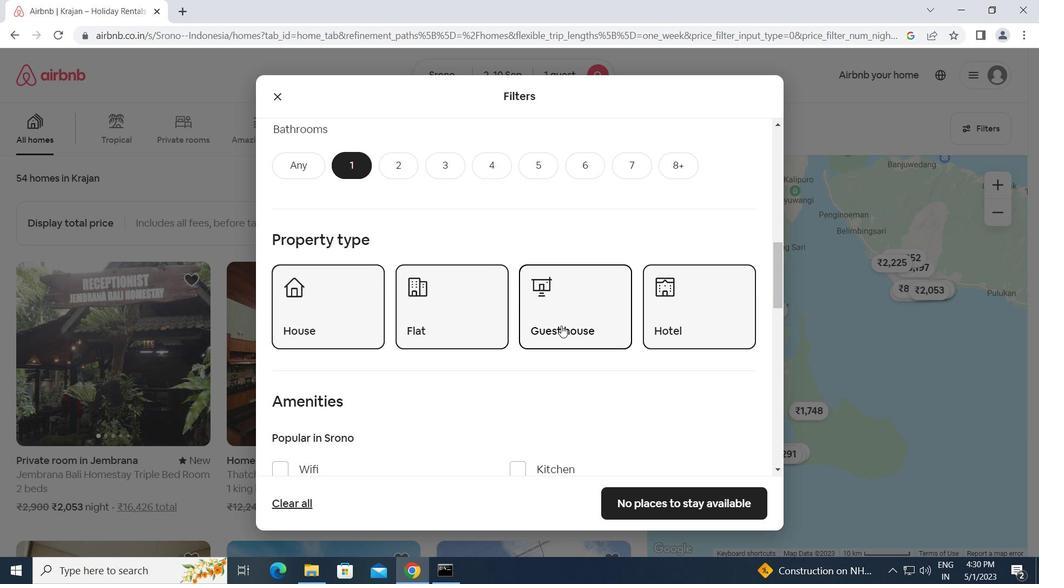 
Action: Mouse scrolled (561, 325) with delta (0, 0)
Screenshot: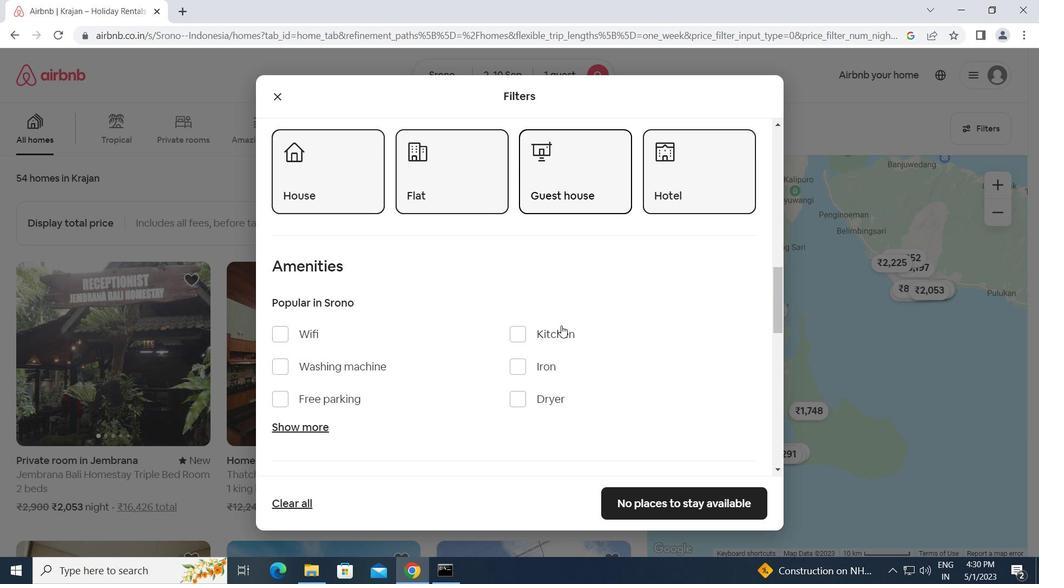 
Action: Mouse scrolled (561, 325) with delta (0, 0)
Screenshot: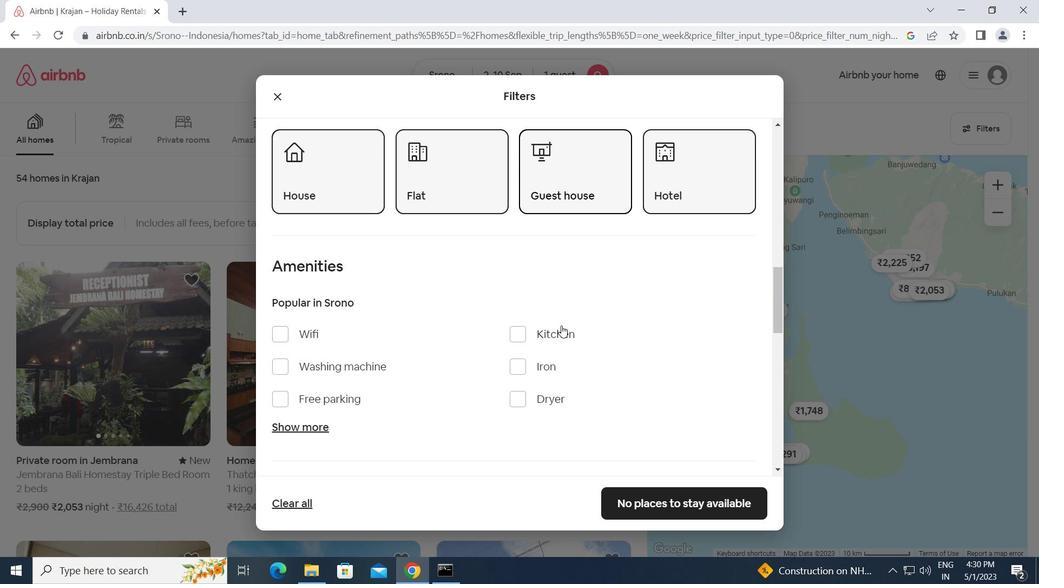 
Action: Mouse scrolled (561, 325) with delta (0, 0)
Screenshot: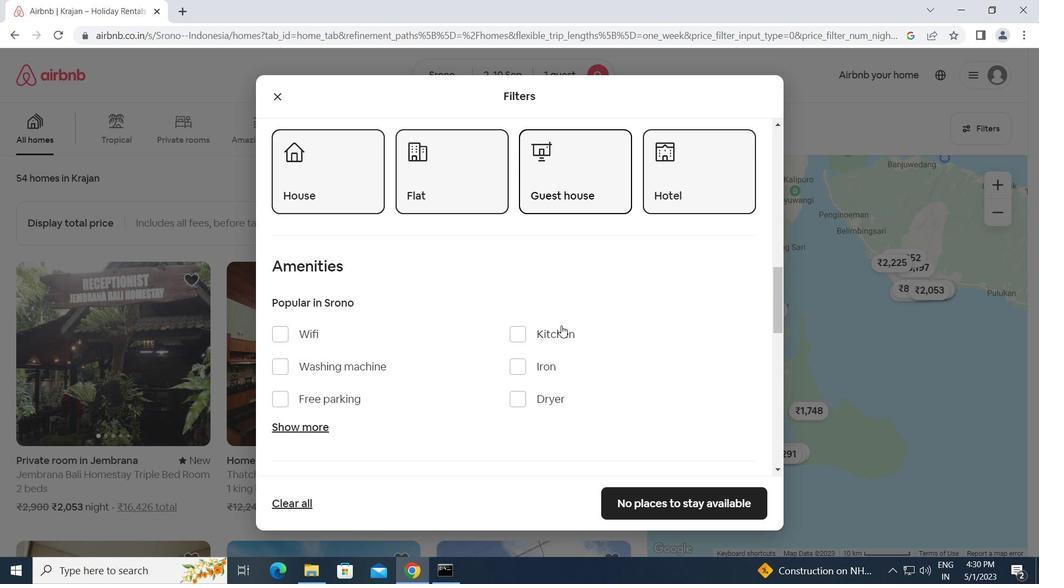 
Action: Mouse moved to (562, 326)
Screenshot: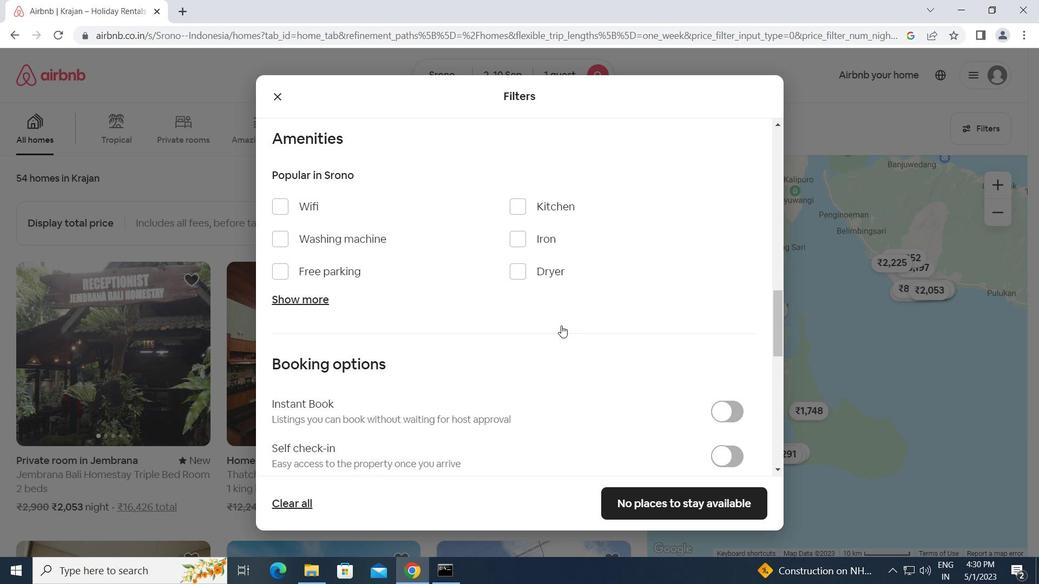 
Action: Mouse scrolled (562, 325) with delta (0, 0)
Screenshot: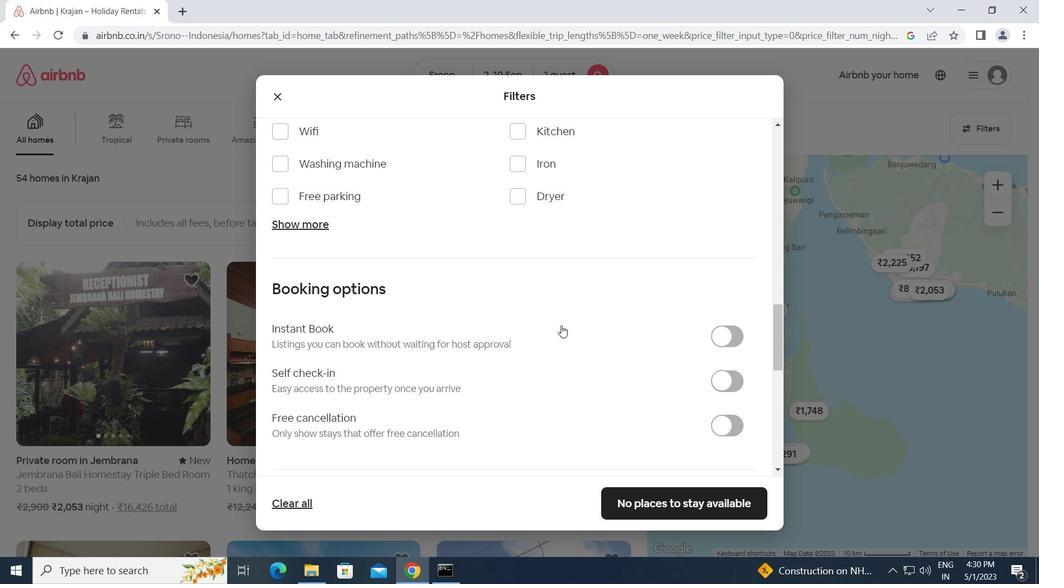 
Action: Mouse scrolled (562, 325) with delta (0, 0)
Screenshot: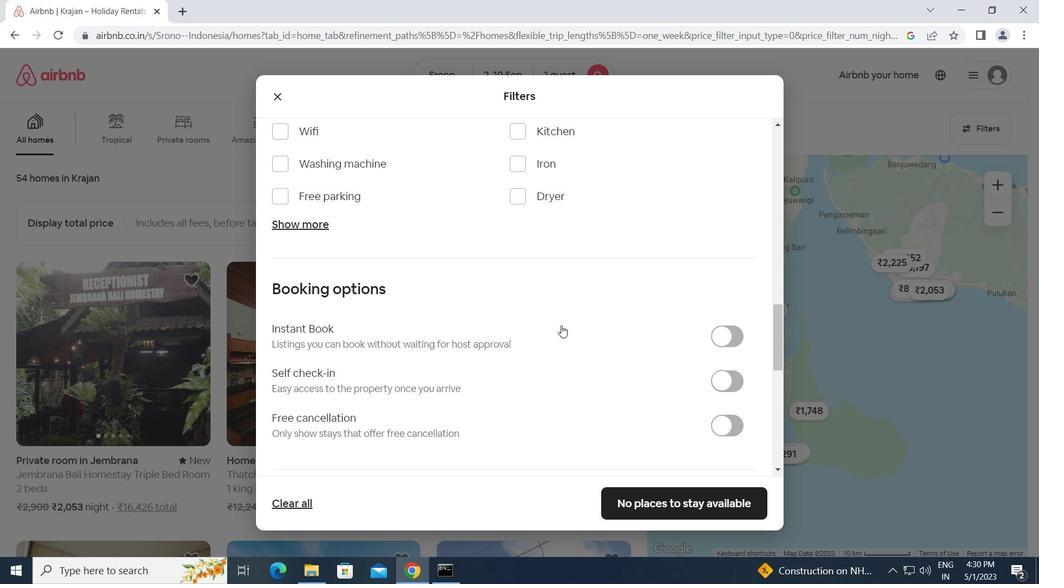 
Action: Mouse scrolled (562, 325) with delta (0, 0)
Screenshot: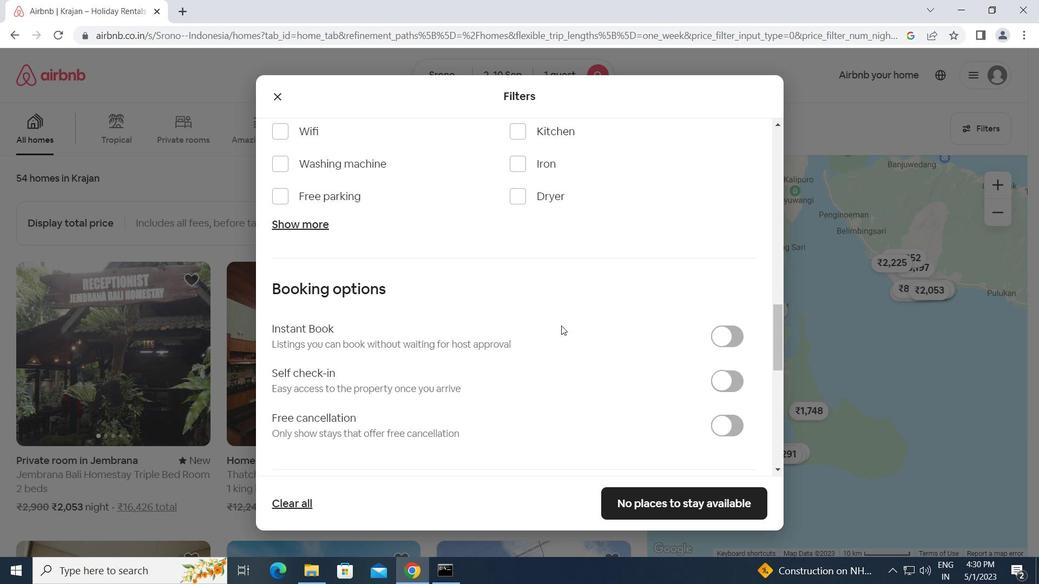 
Action: Mouse scrolled (562, 325) with delta (0, 0)
Screenshot: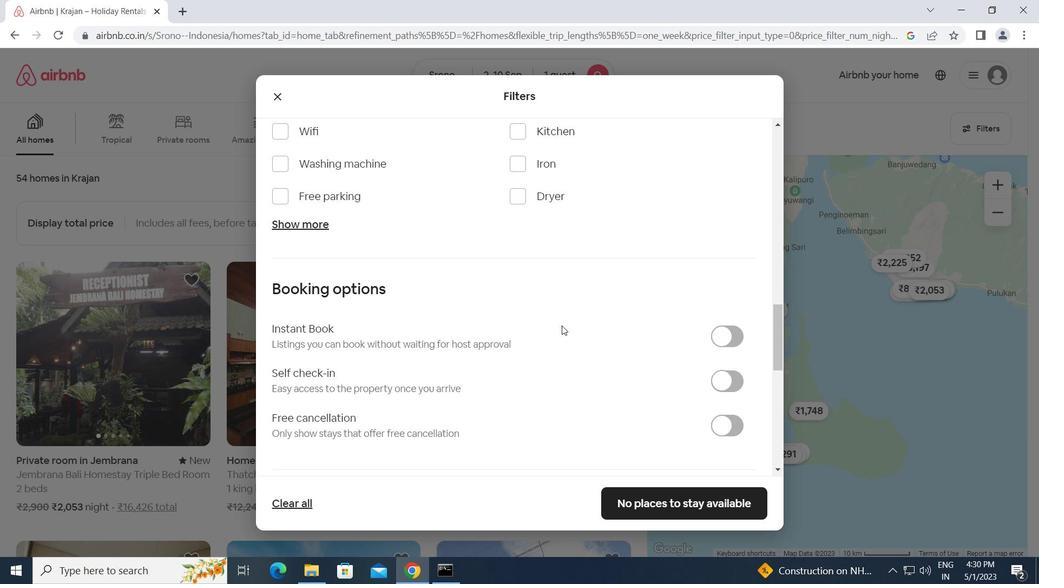 
Action: Mouse moved to (702, 169)
Screenshot: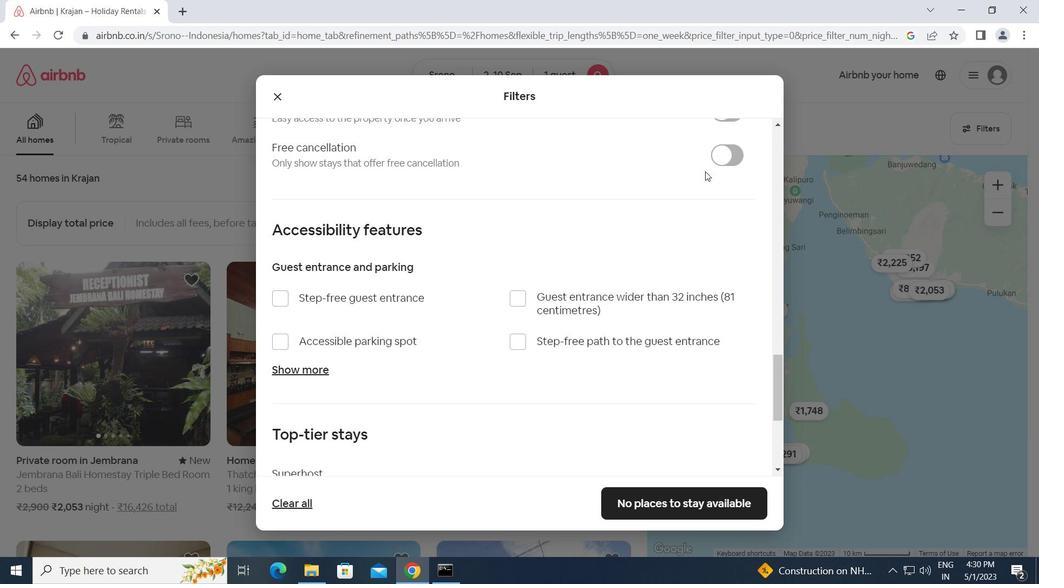 
Action: Mouse scrolled (702, 170) with delta (0, 0)
Screenshot: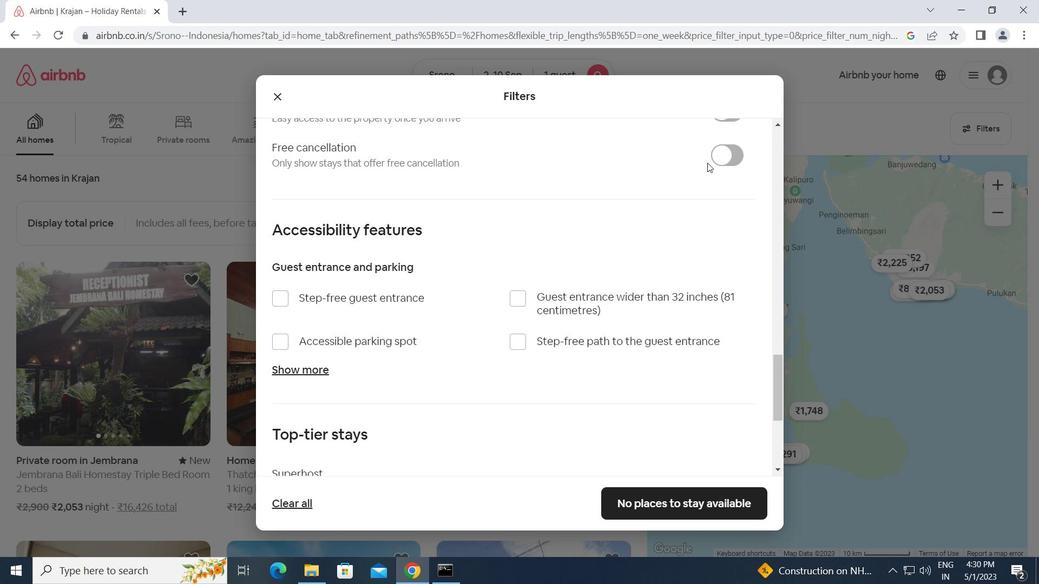 
Action: Mouse moved to (700, 172)
Screenshot: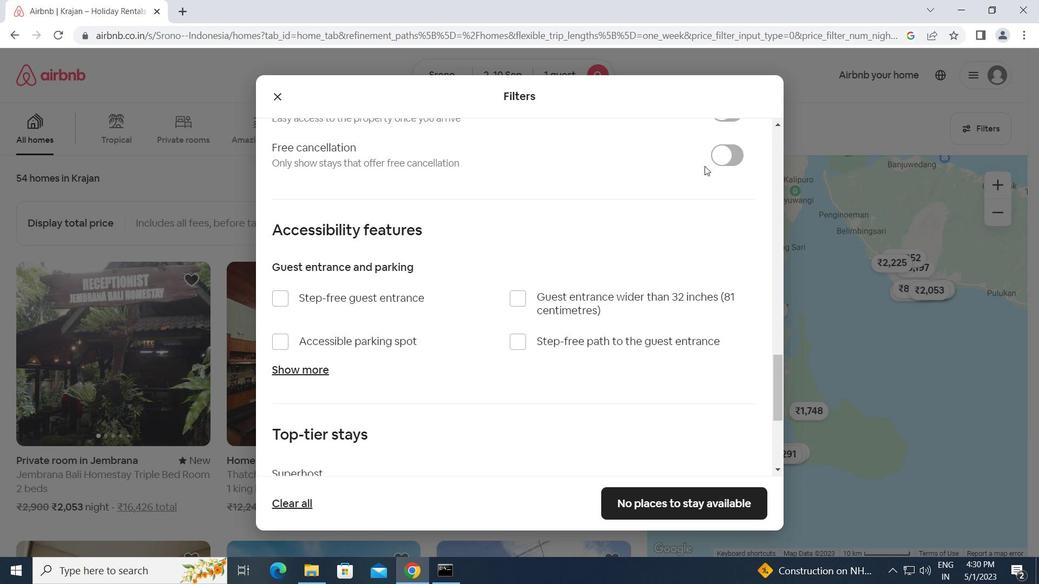 
Action: Mouse scrolled (700, 173) with delta (0, 0)
Screenshot: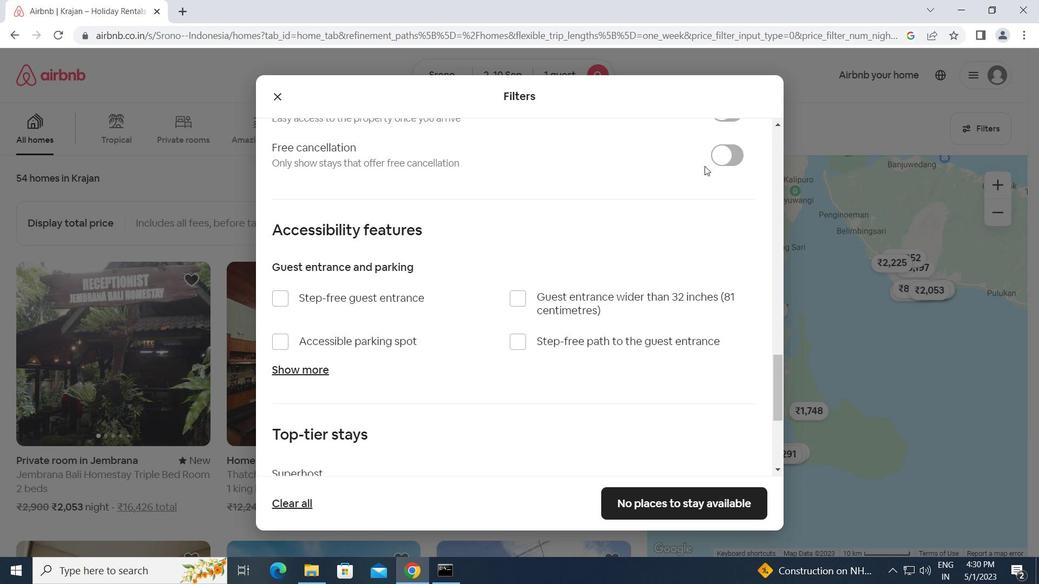 
Action: Mouse moved to (715, 244)
Screenshot: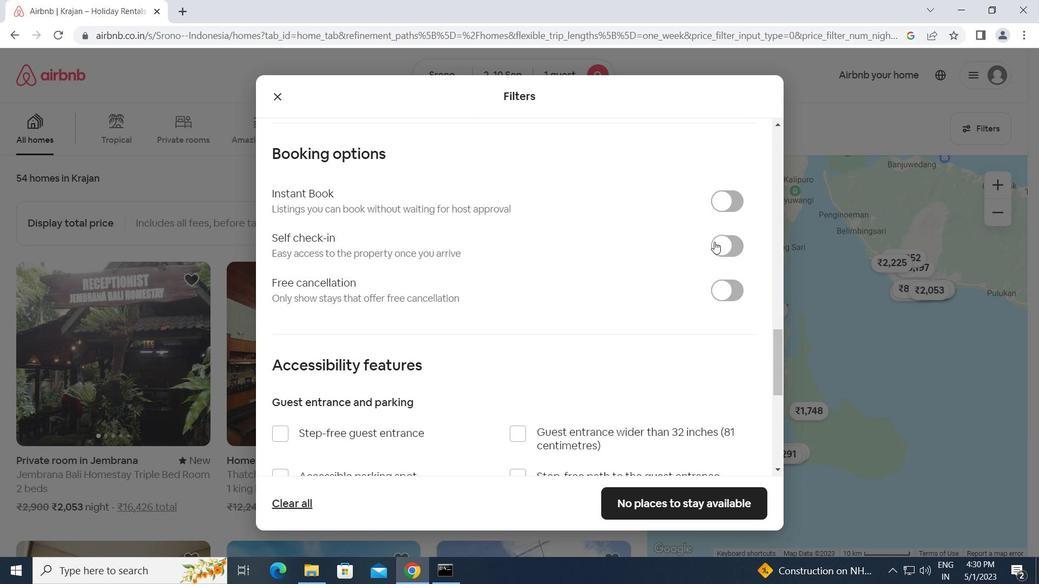 
Action: Mouse pressed left at (715, 244)
Screenshot: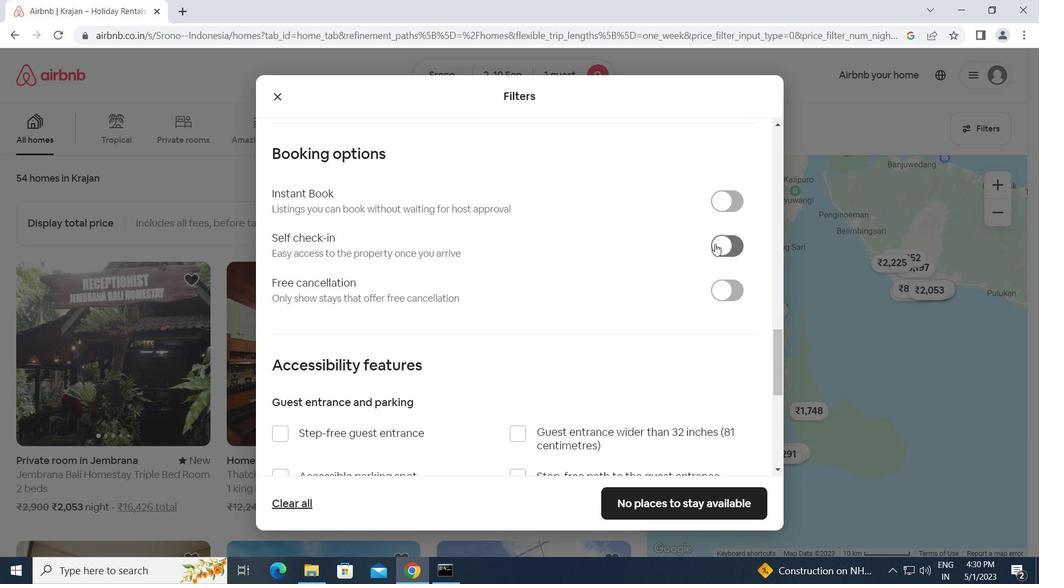 
Action: Mouse moved to (604, 277)
Screenshot: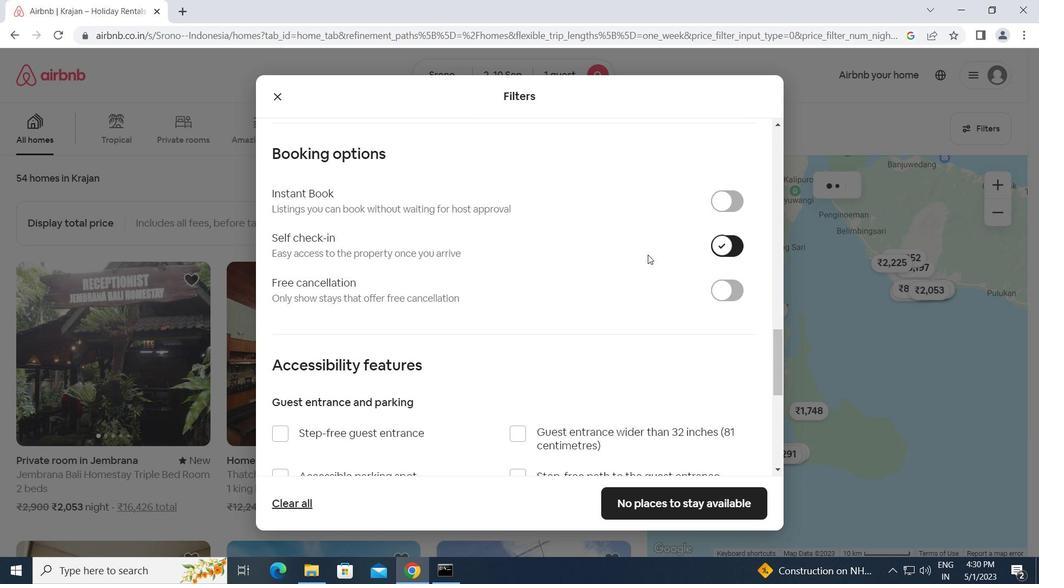 
Action: Mouse scrolled (604, 276) with delta (0, 0)
Screenshot: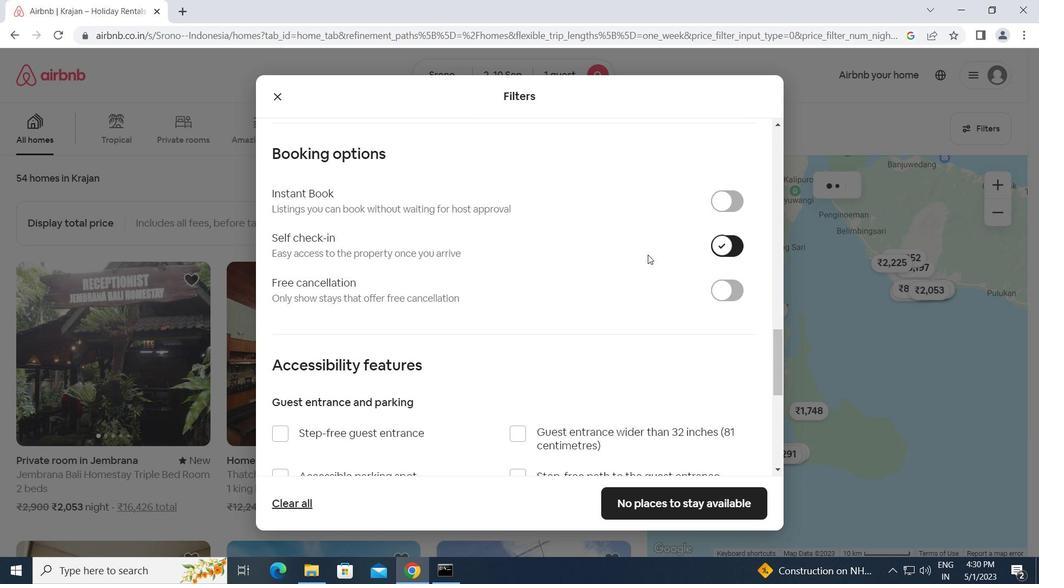 
Action: Mouse moved to (602, 278)
Screenshot: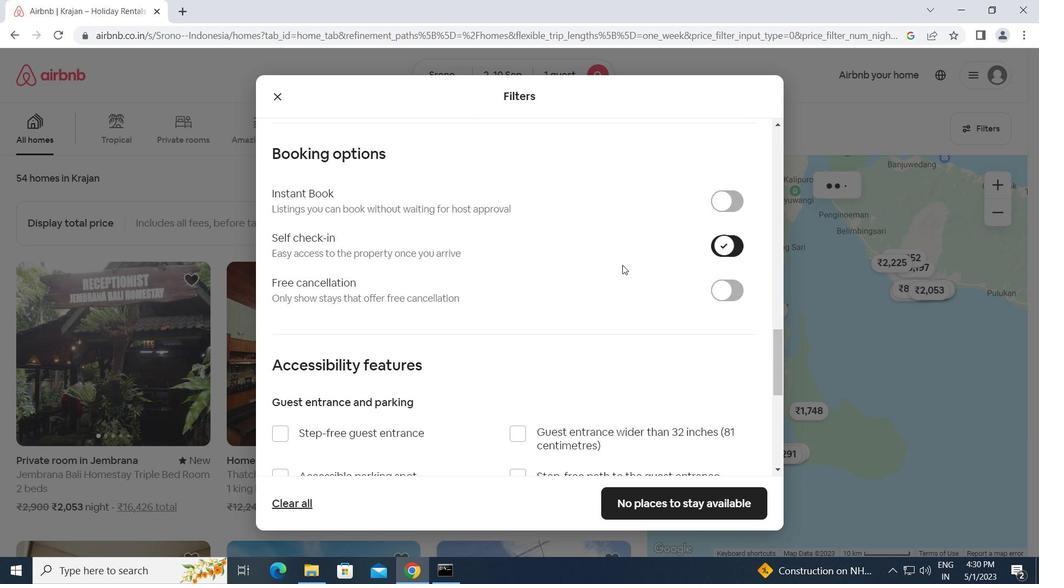 
Action: Mouse scrolled (602, 278) with delta (0, 0)
Screenshot: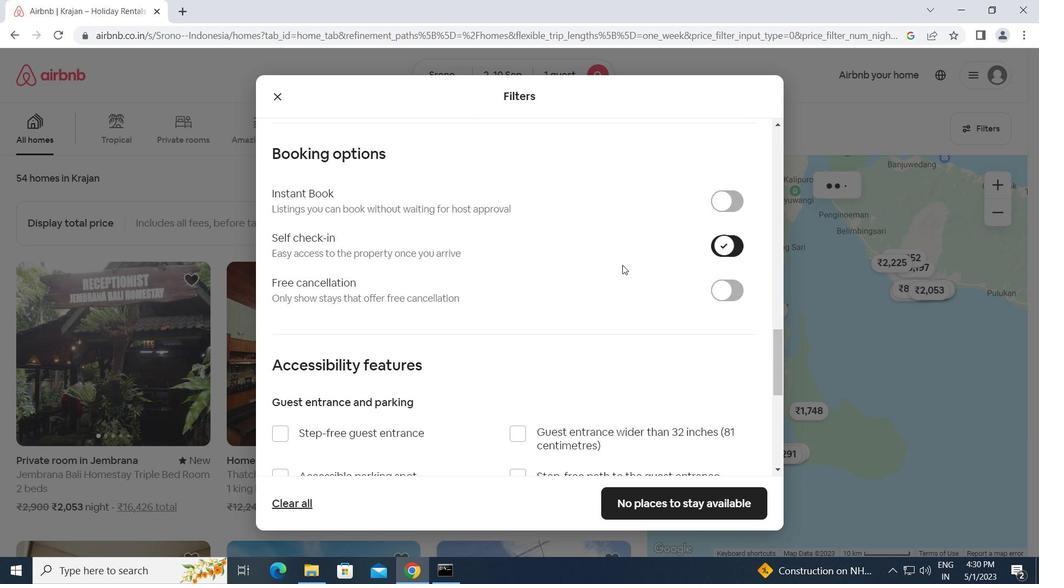 
Action: Mouse moved to (600, 280)
Screenshot: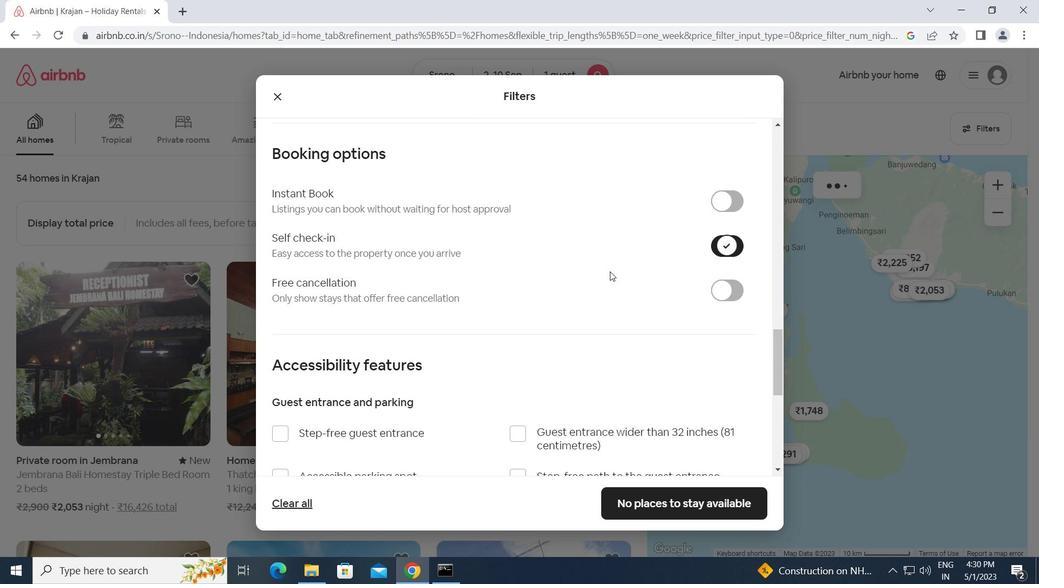 
Action: Mouse scrolled (600, 279) with delta (0, 0)
Screenshot: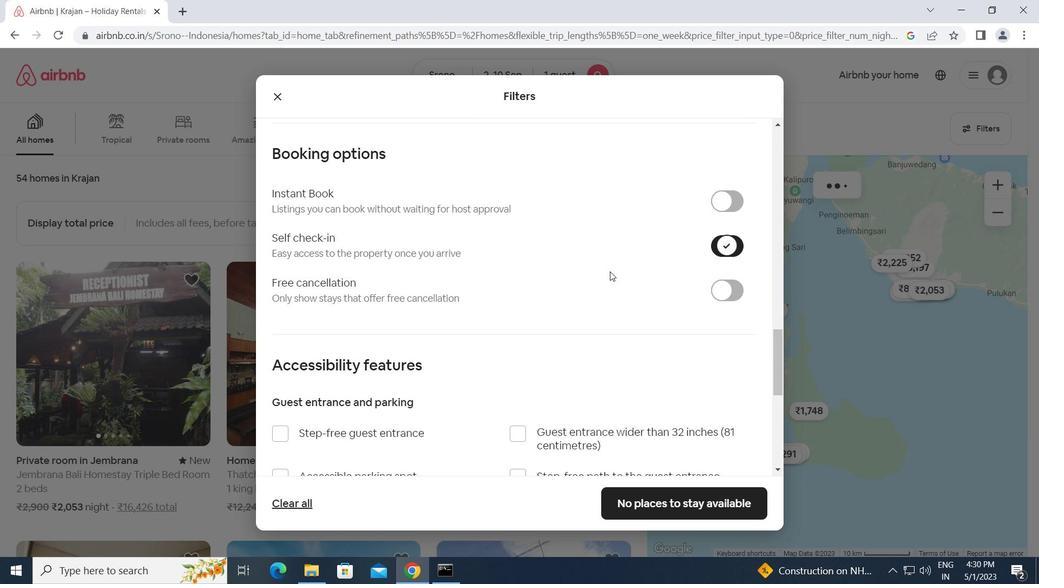 
Action: Mouse moved to (597, 282)
Screenshot: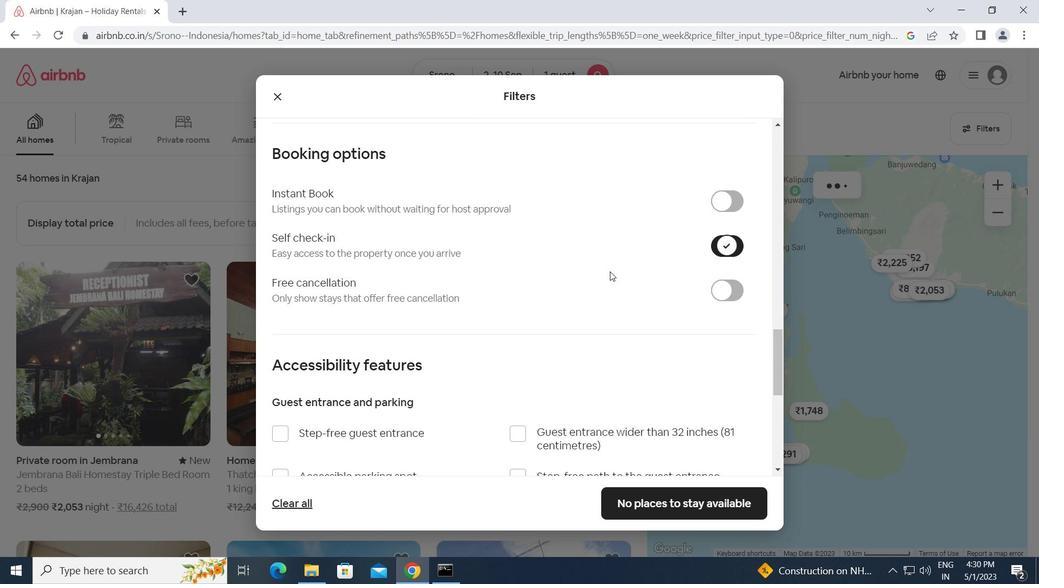 
Action: Mouse scrolled (597, 281) with delta (0, 0)
Screenshot: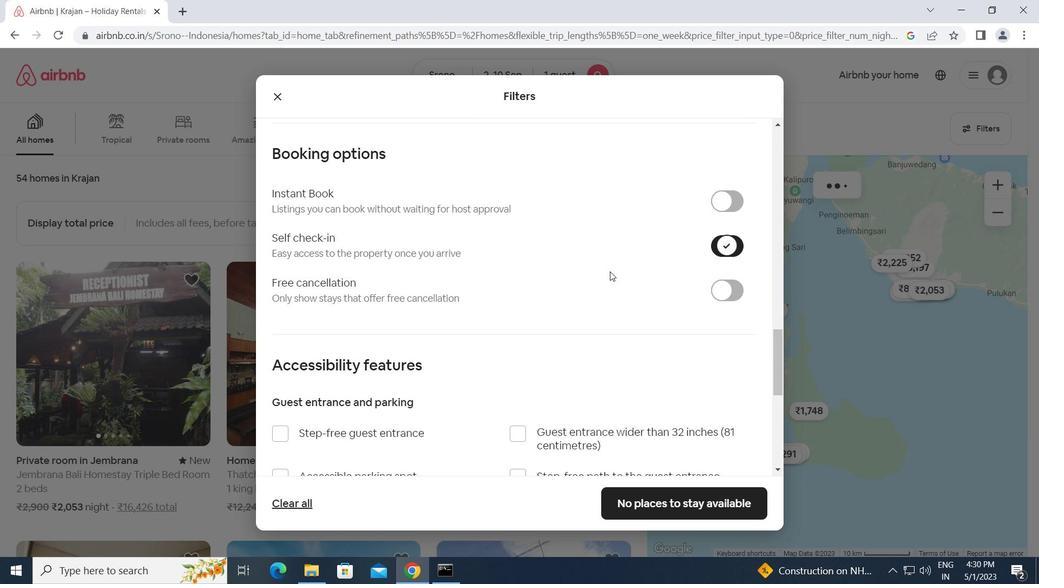
Action: Mouse moved to (275, 383)
Screenshot: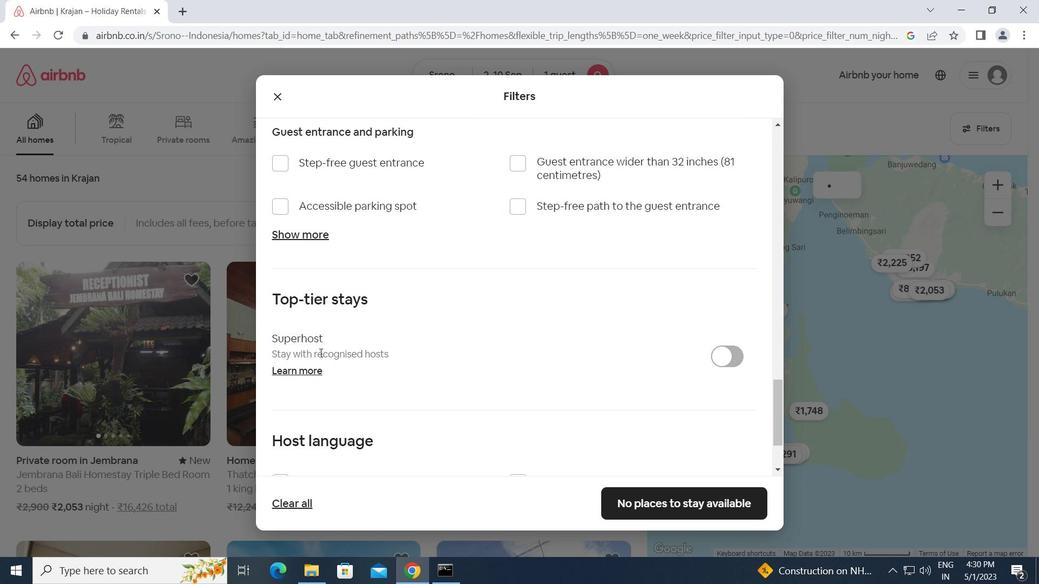
Action: Mouse scrolled (275, 382) with delta (0, 0)
Screenshot: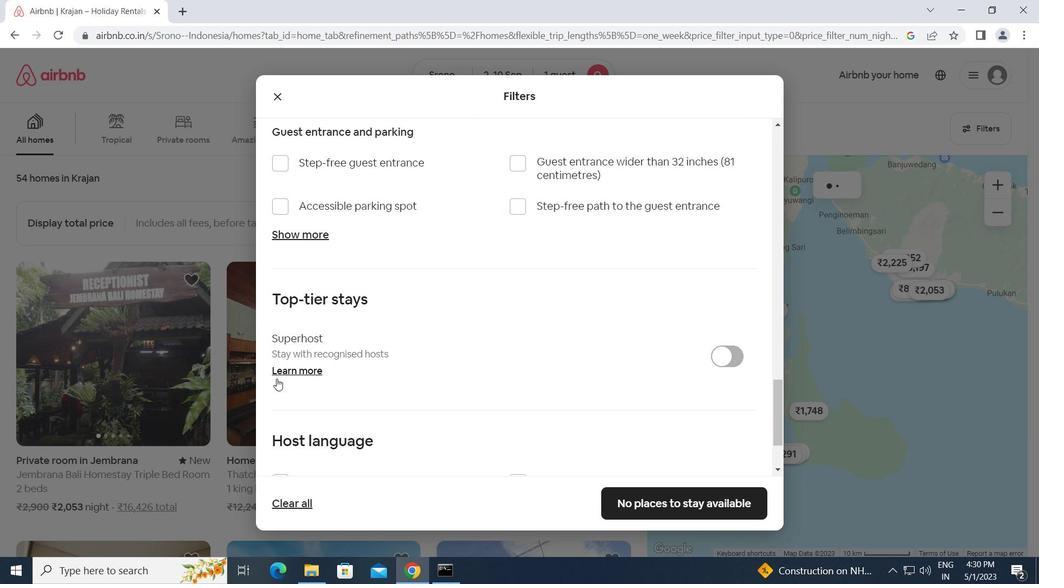 
Action: Mouse scrolled (275, 382) with delta (0, 0)
Screenshot: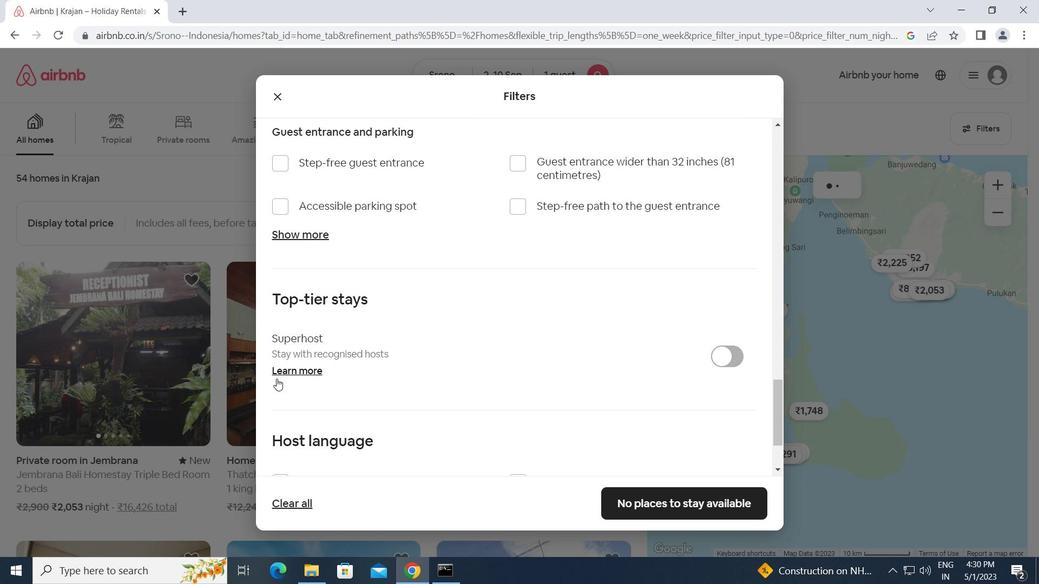 
Action: Mouse scrolled (275, 382) with delta (0, 0)
Screenshot: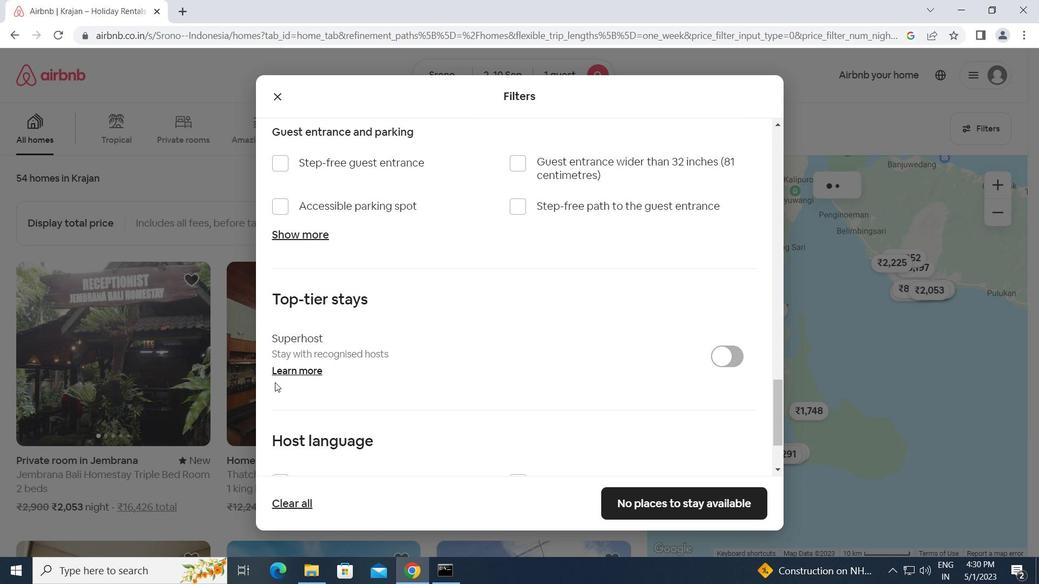 
Action: Mouse scrolled (275, 382) with delta (0, 0)
Screenshot: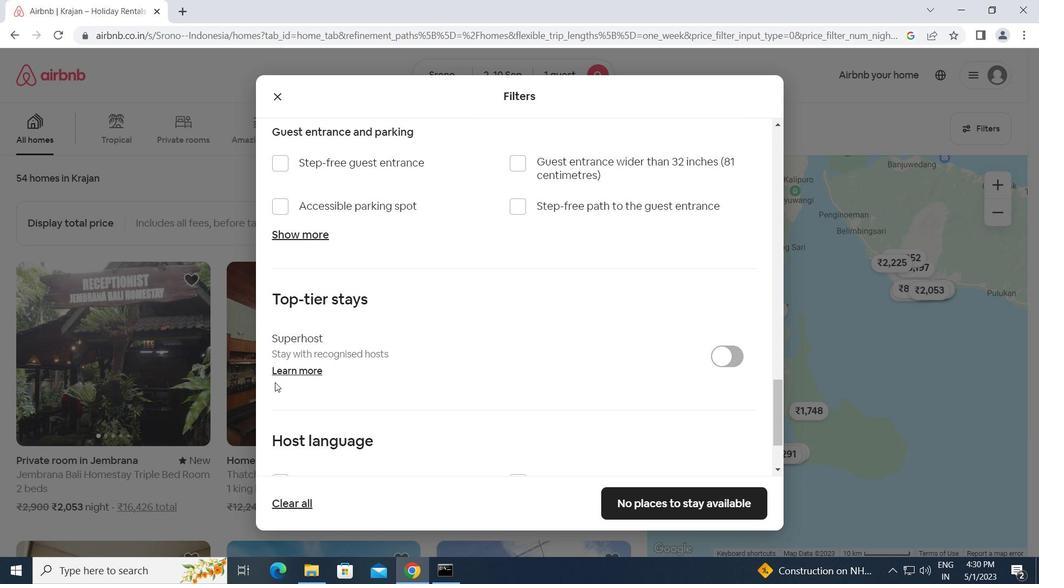 
Action: Mouse moved to (283, 377)
Screenshot: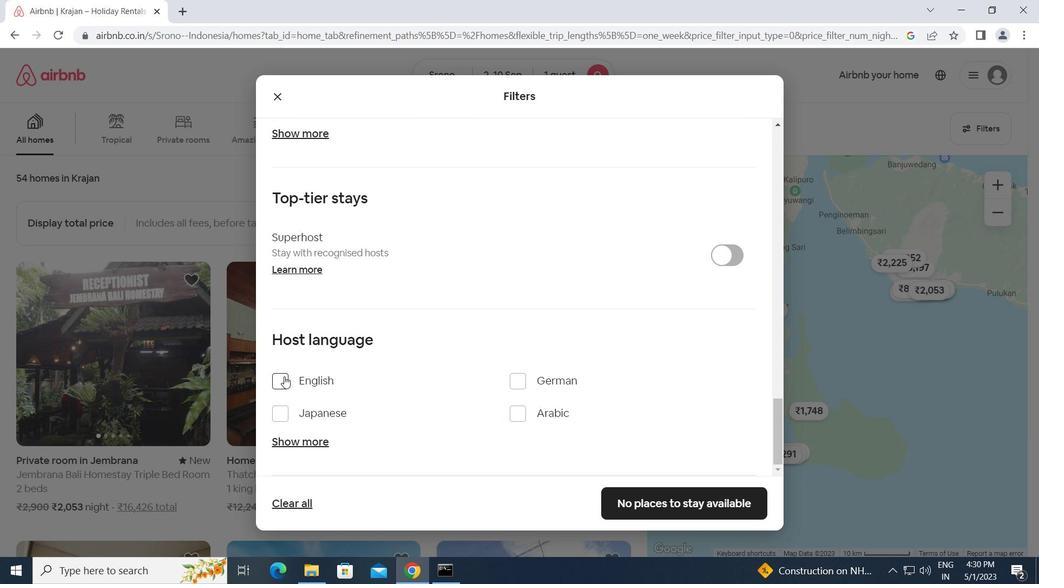 
Action: Mouse pressed left at (283, 377)
Screenshot: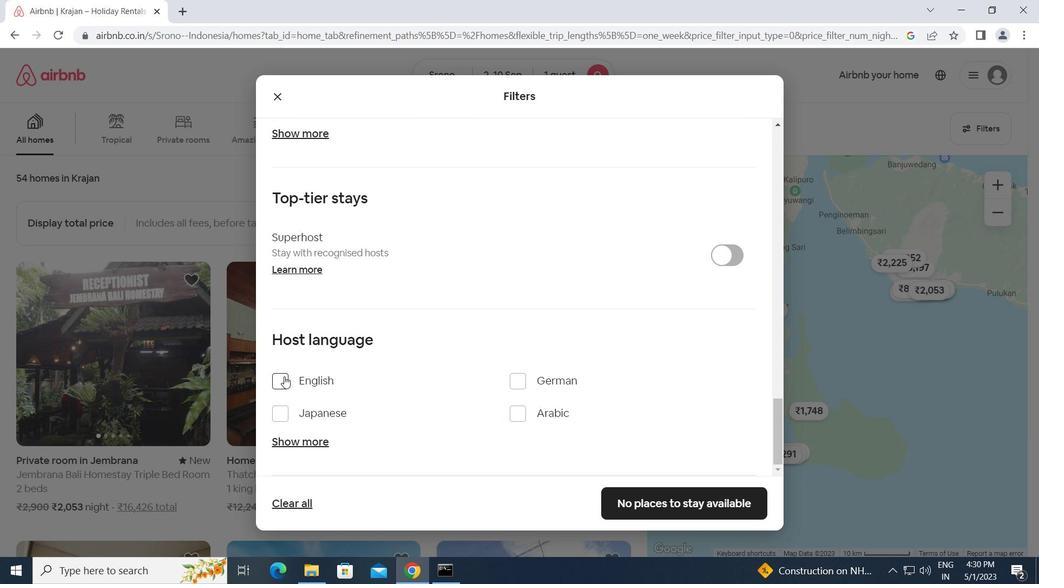 
Action: Mouse moved to (677, 502)
Screenshot: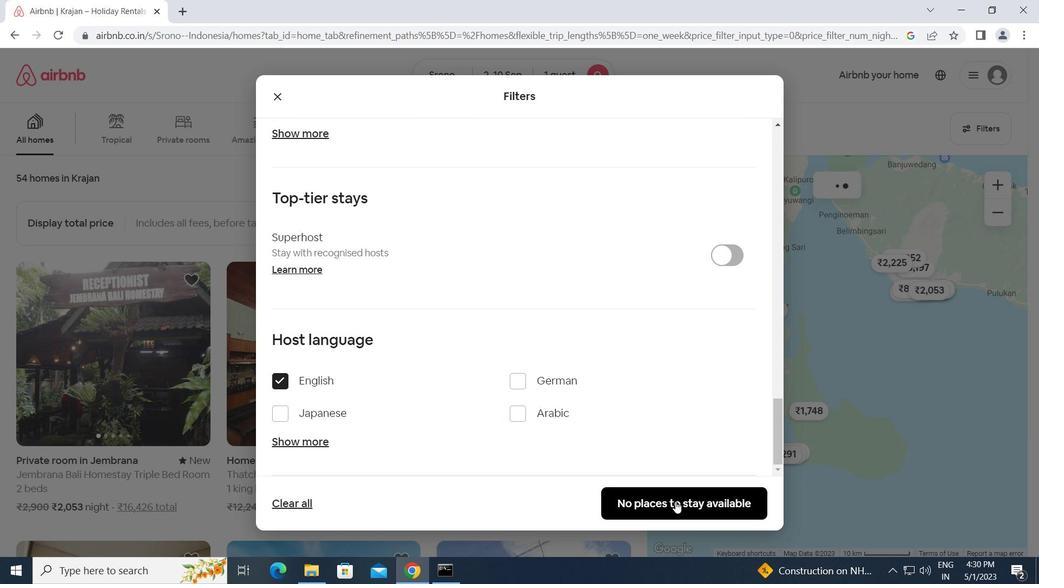 
Action: Mouse pressed left at (677, 502)
Screenshot: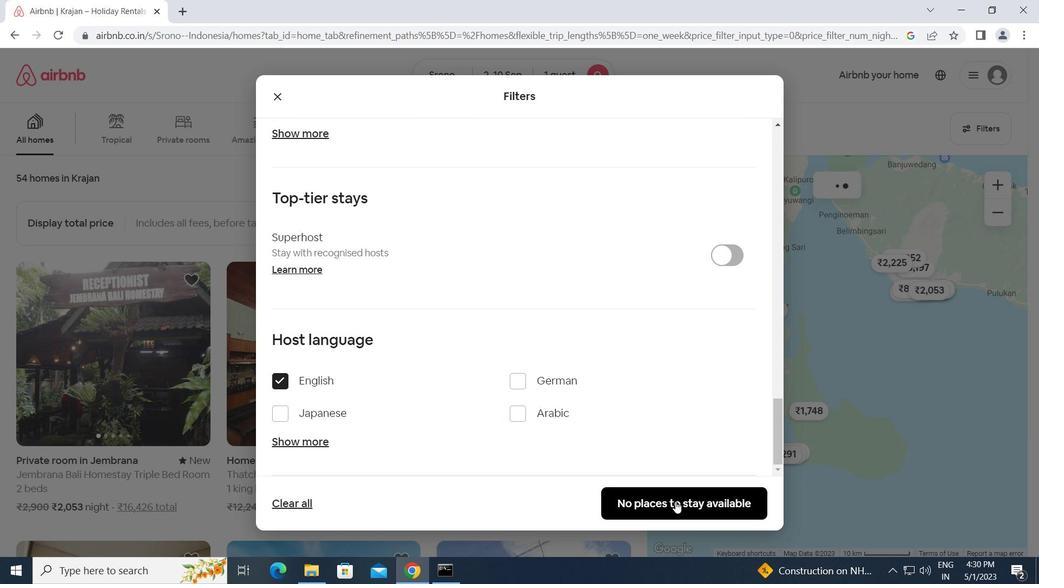 
Action: Mouse moved to (671, 489)
Screenshot: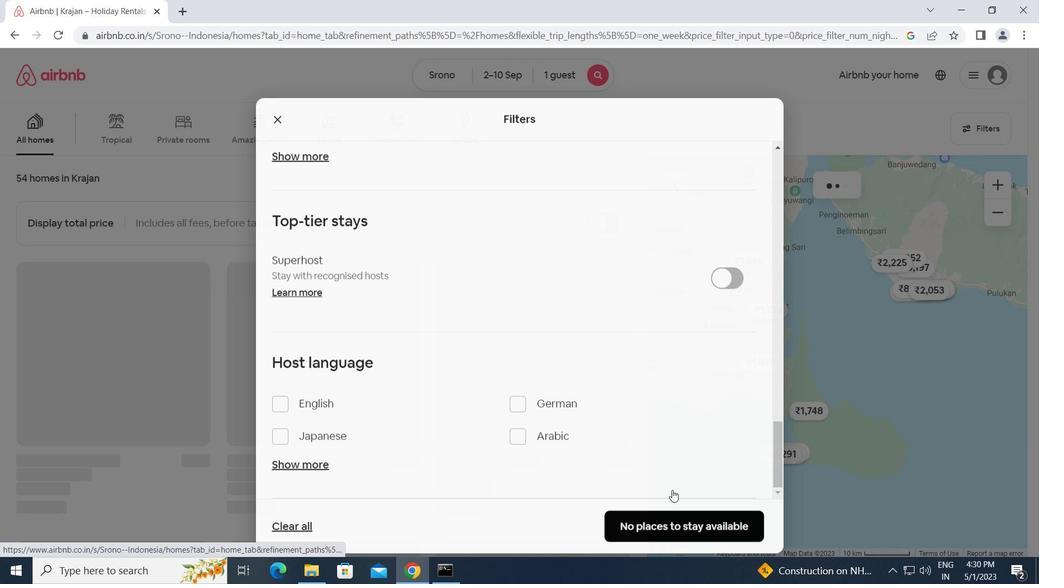 
